 Task: Create a due date automation trigger when advanced on, on the tuesday of the week a card is due add fields without custom field "Resume" set to a date more than 1 days from now at 11:00 AM.
Action: Mouse moved to (805, 320)
Screenshot: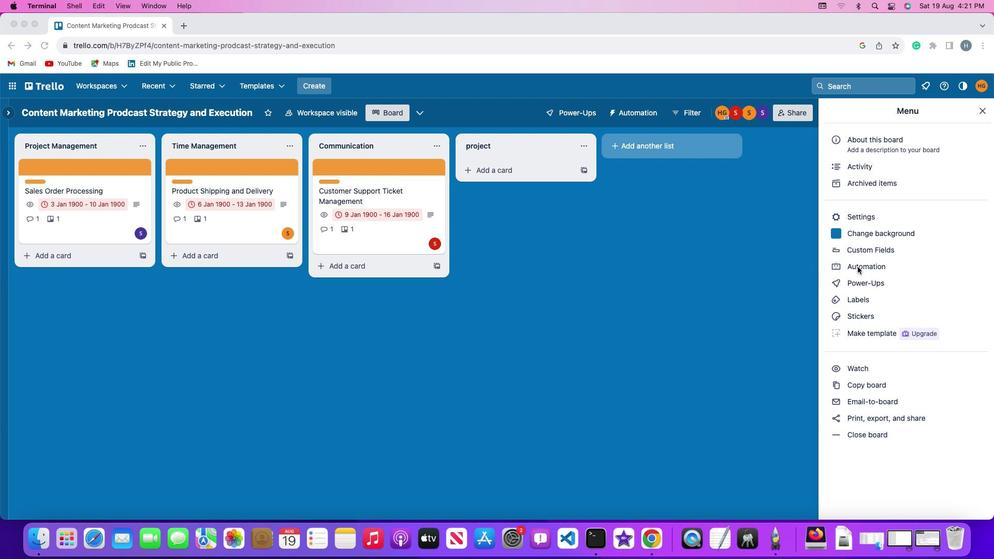 
Action: Mouse pressed left at (805, 320)
Screenshot: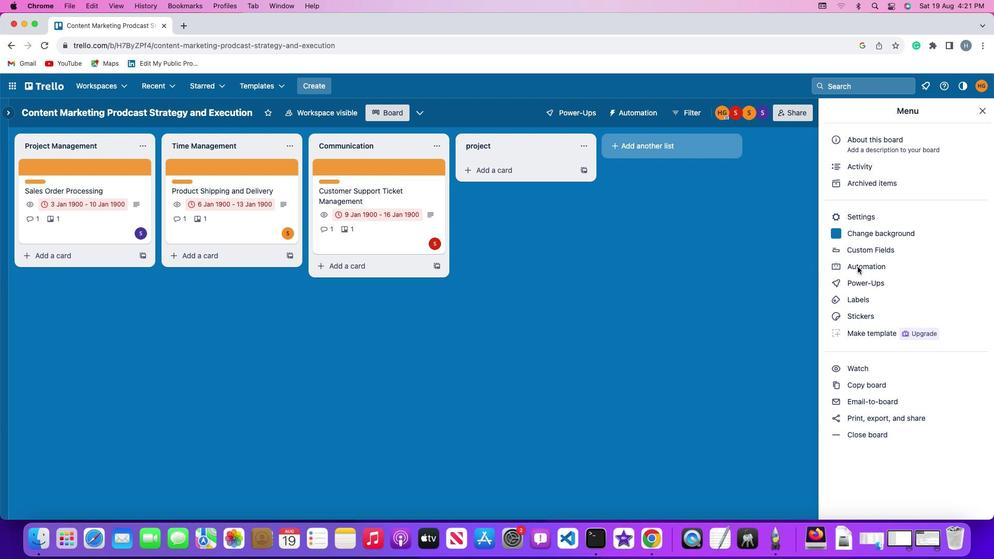 
Action: Mouse pressed left at (805, 320)
Screenshot: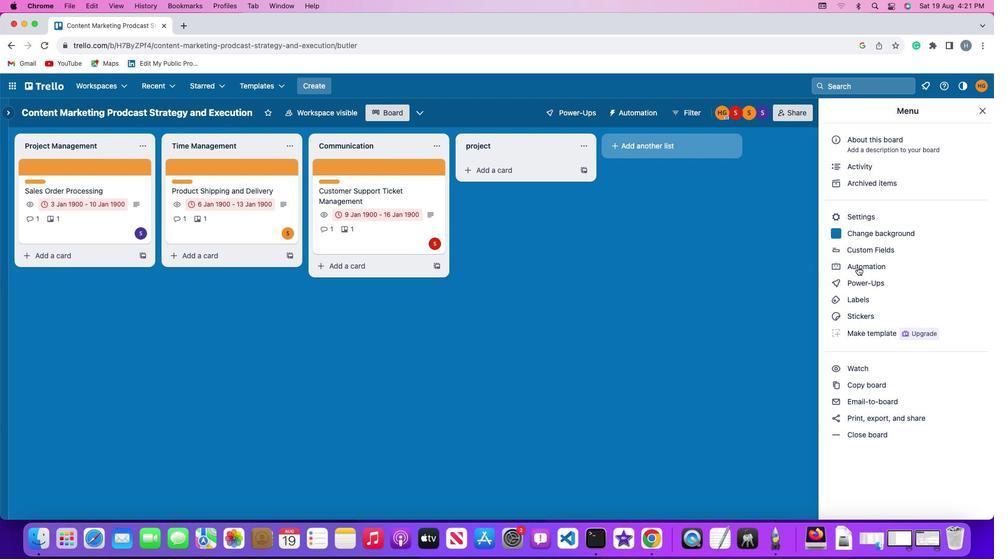 
Action: Mouse moved to (112, 300)
Screenshot: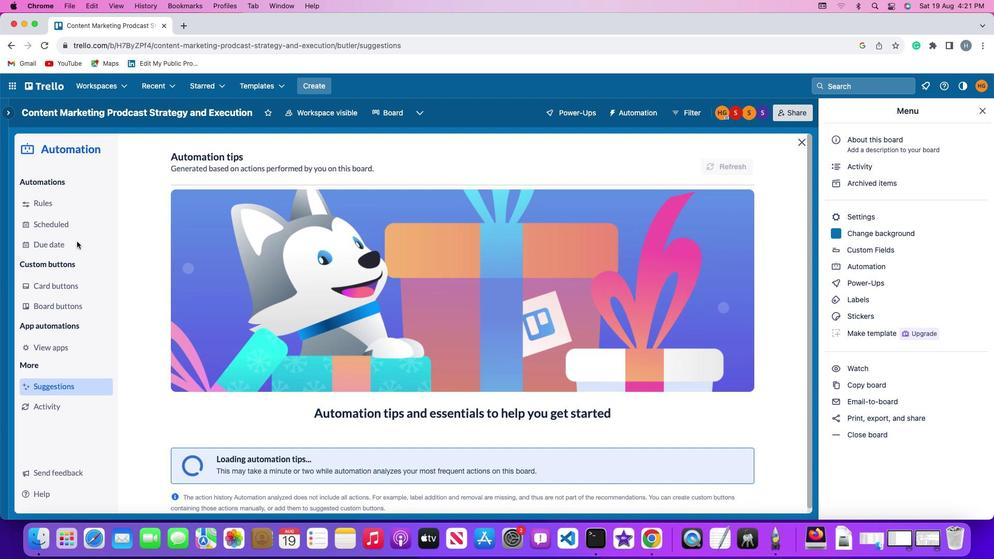 
Action: Mouse pressed left at (112, 300)
Screenshot: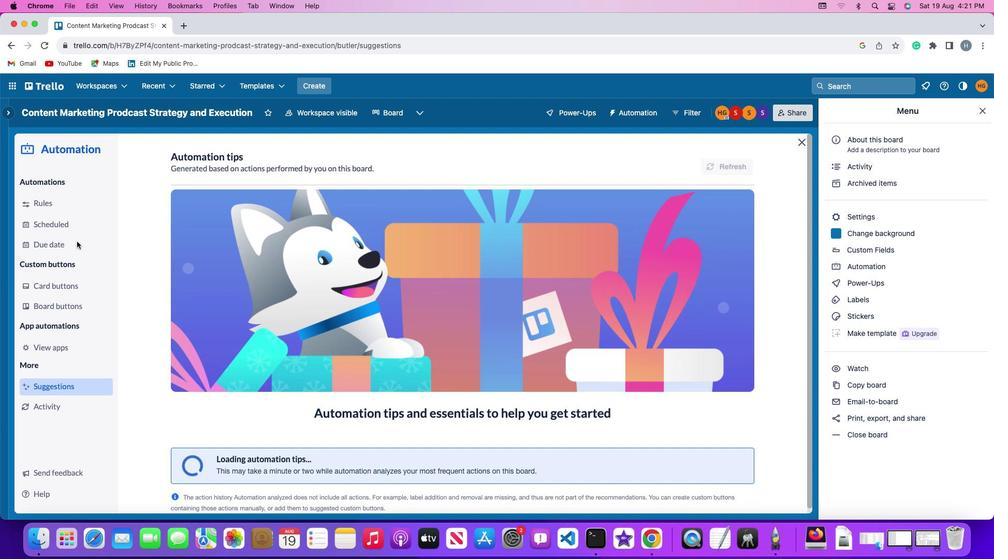 
Action: Mouse moved to (669, 237)
Screenshot: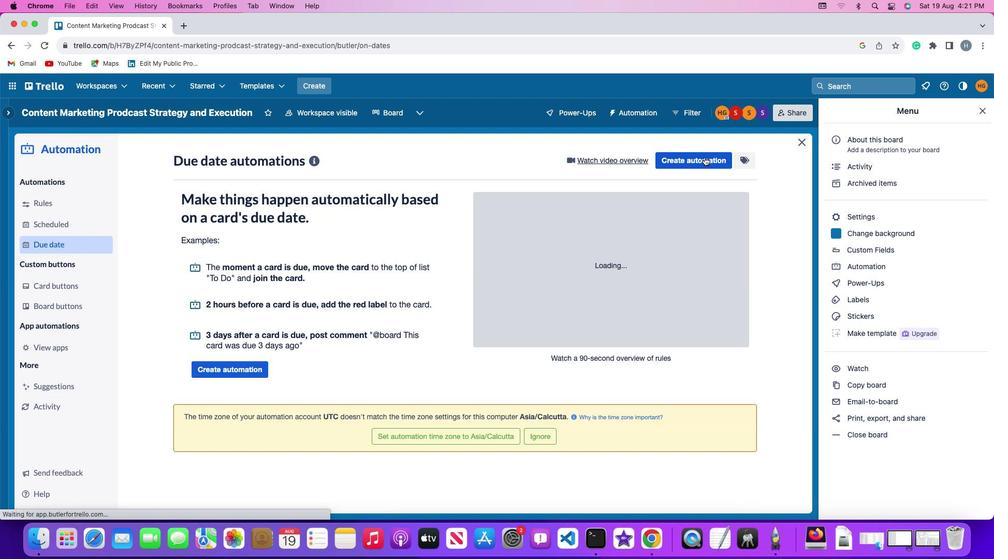 
Action: Mouse pressed left at (669, 237)
Screenshot: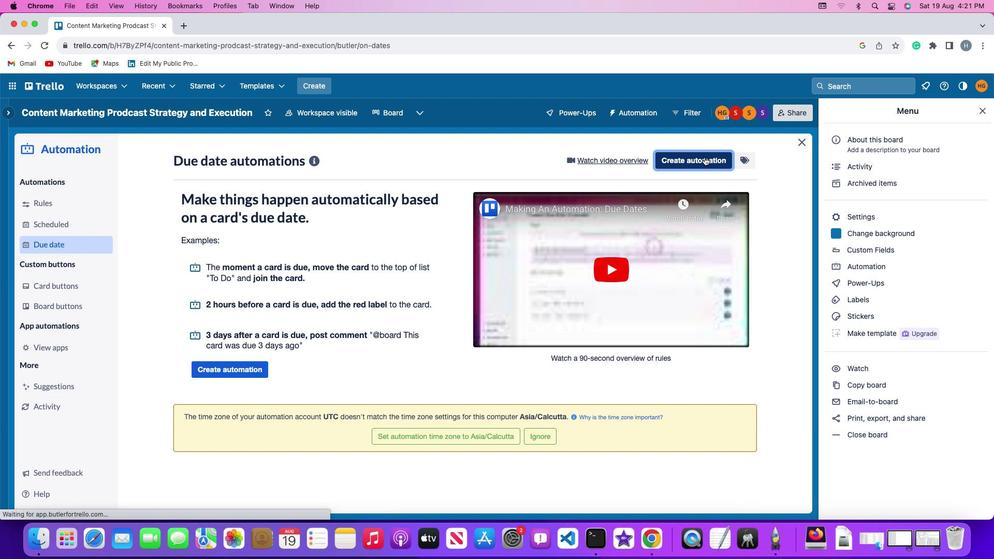 
Action: Mouse moved to (223, 310)
Screenshot: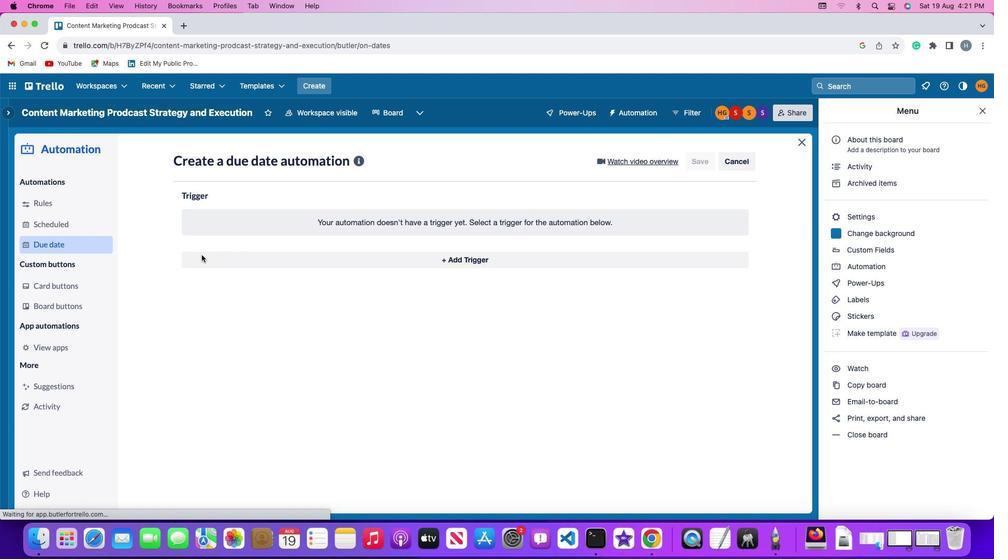 
Action: Mouse pressed left at (223, 310)
Screenshot: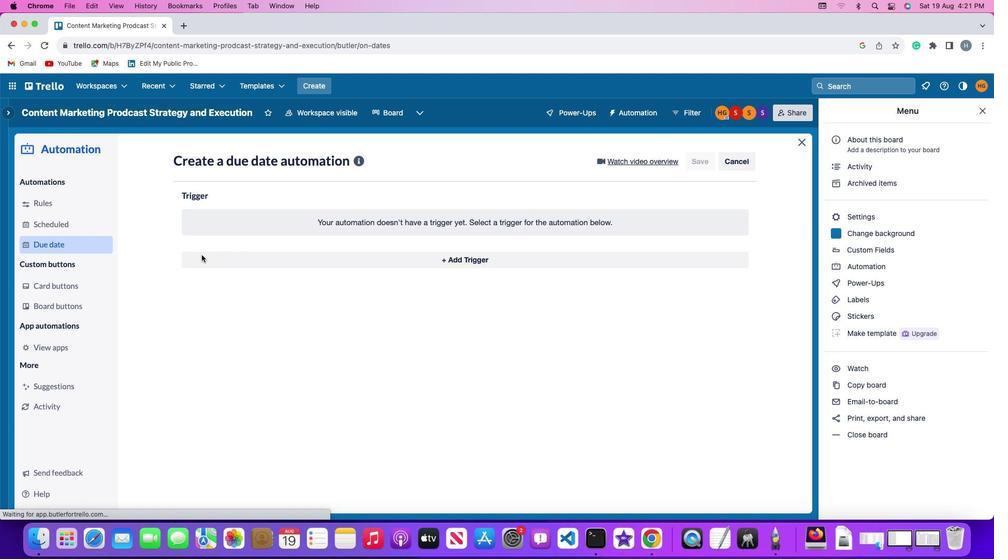 
Action: Mouse moved to (242, 462)
Screenshot: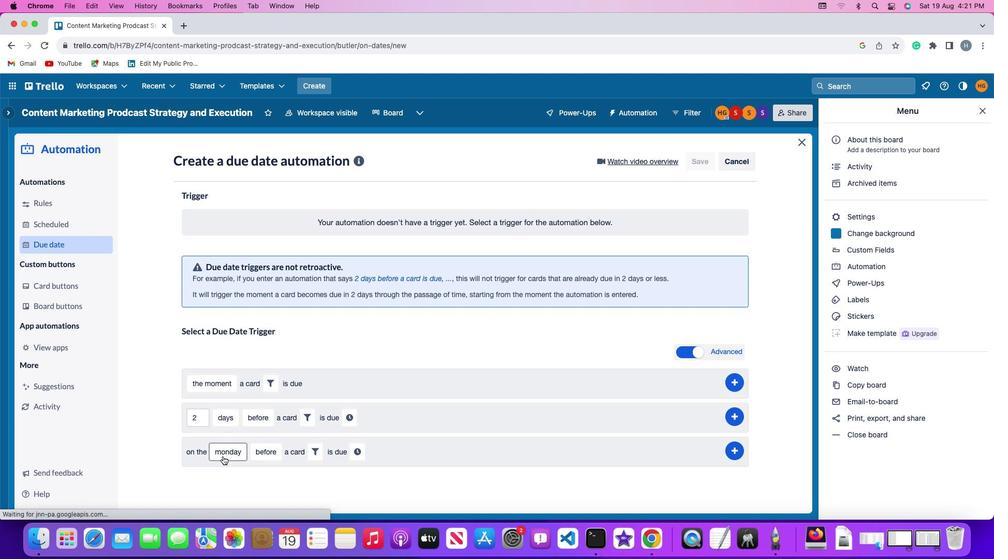 
Action: Mouse pressed left at (242, 462)
Screenshot: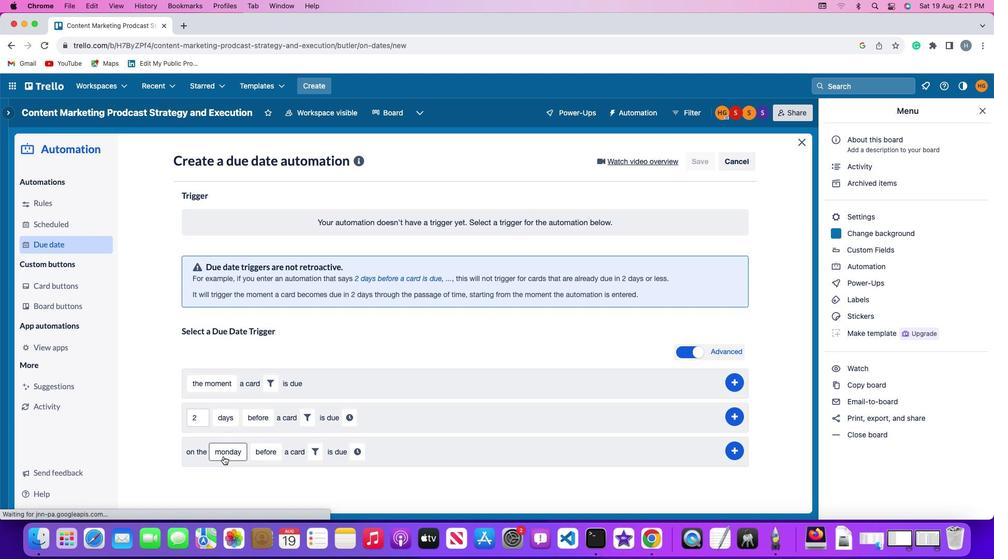 
Action: Mouse moved to (263, 368)
Screenshot: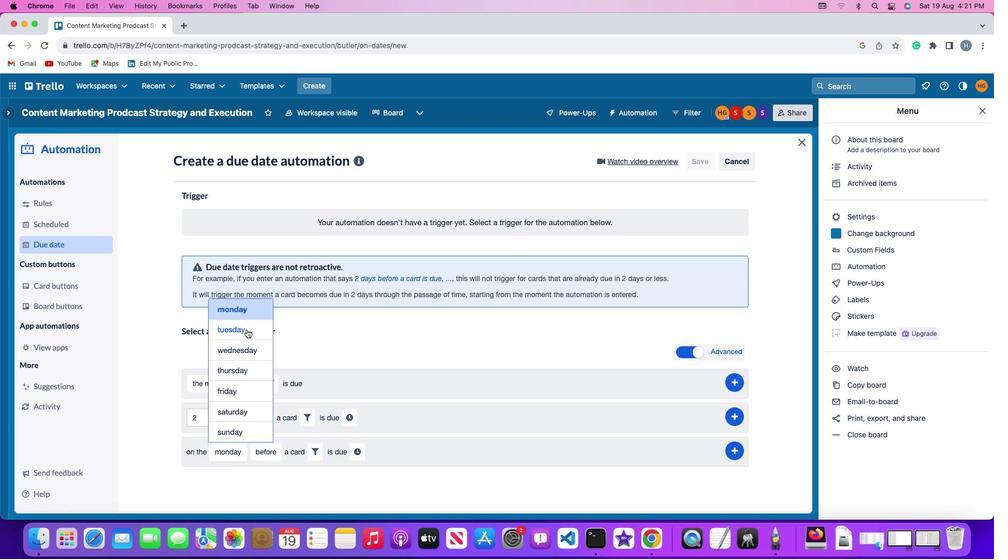 
Action: Mouse pressed left at (263, 368)
Screenshot: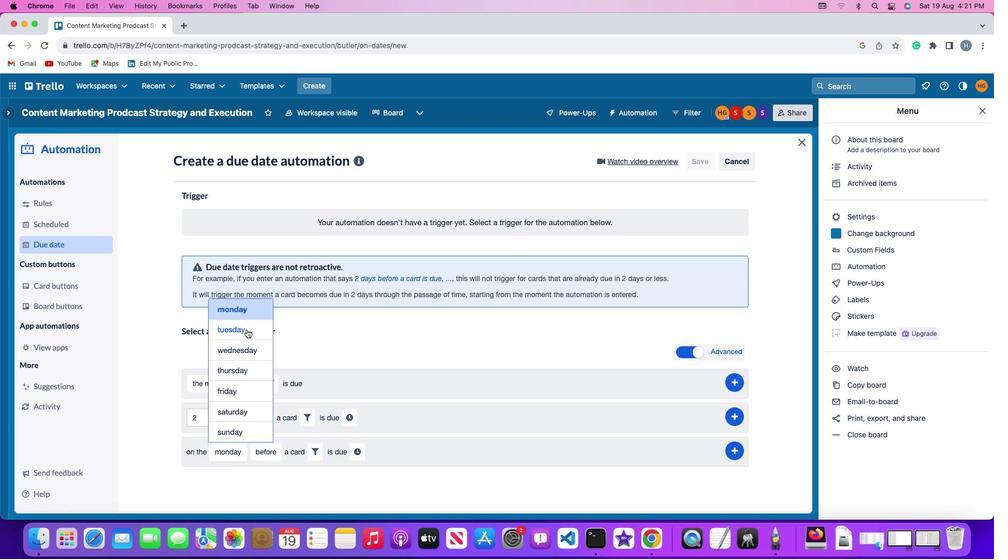 
Action: Mouse moved to (285, 460)
Screenshot: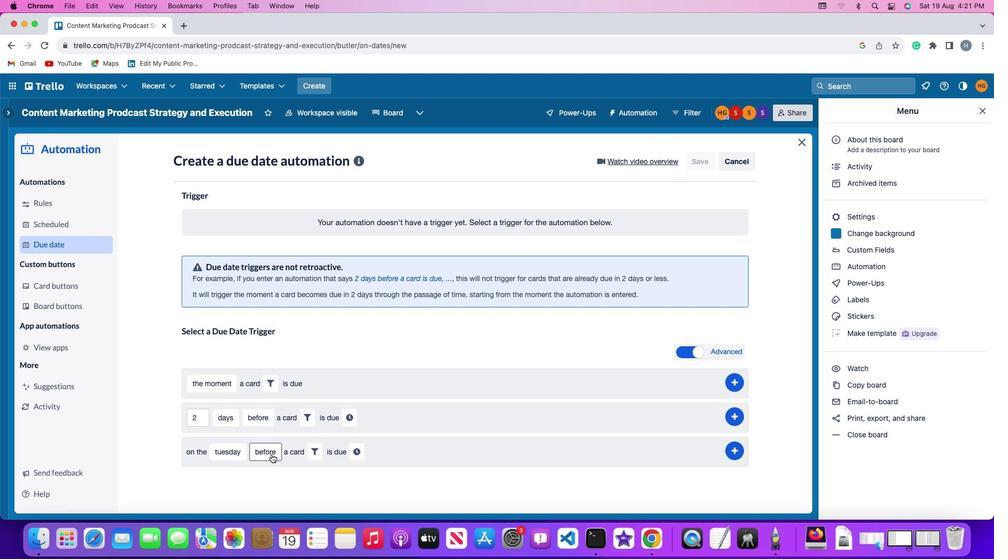 
Action: Mouse pressed left at (285, 460)
Screenshot: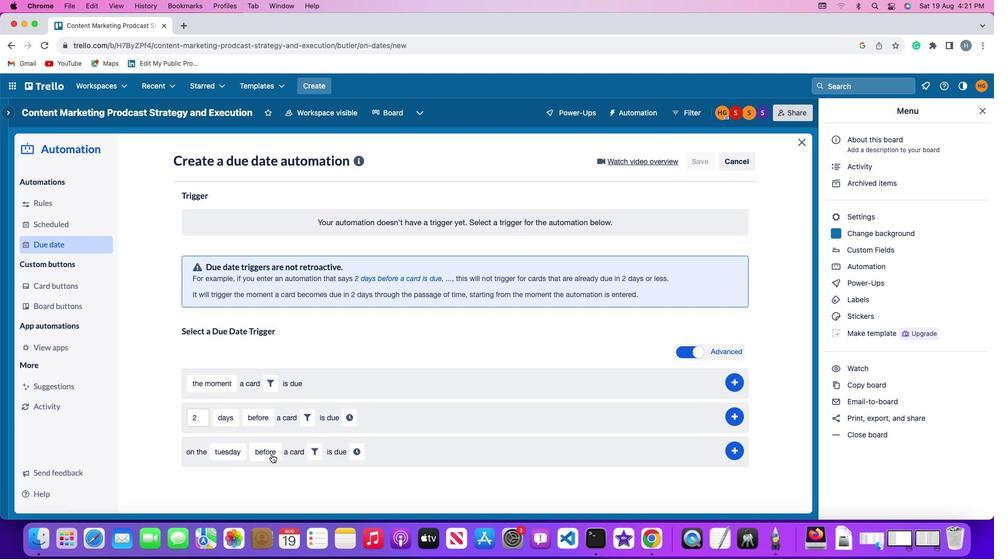 
Action: Mouse moved to (295, 430)
Screenshot: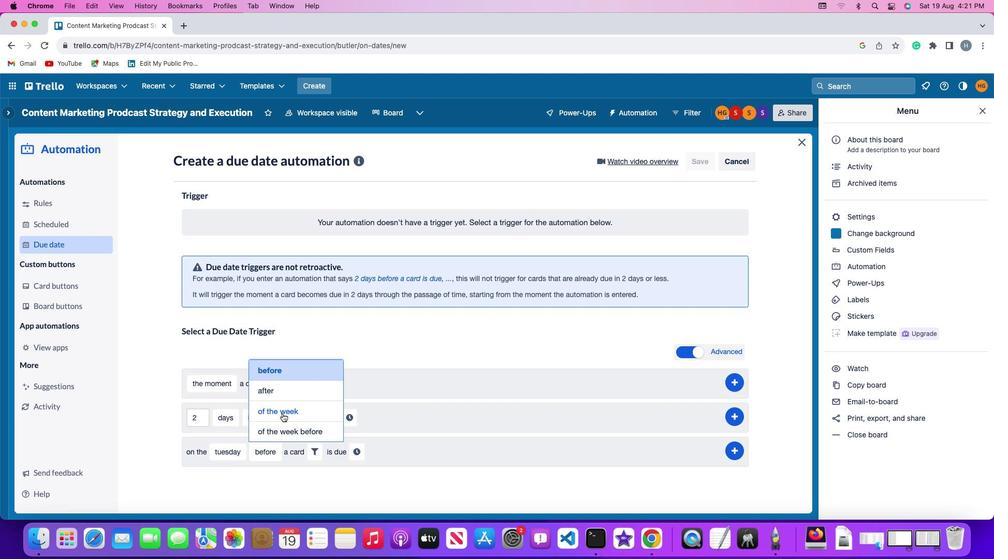 
Action: Mouse pressed left at (295, 430)
Screenshot: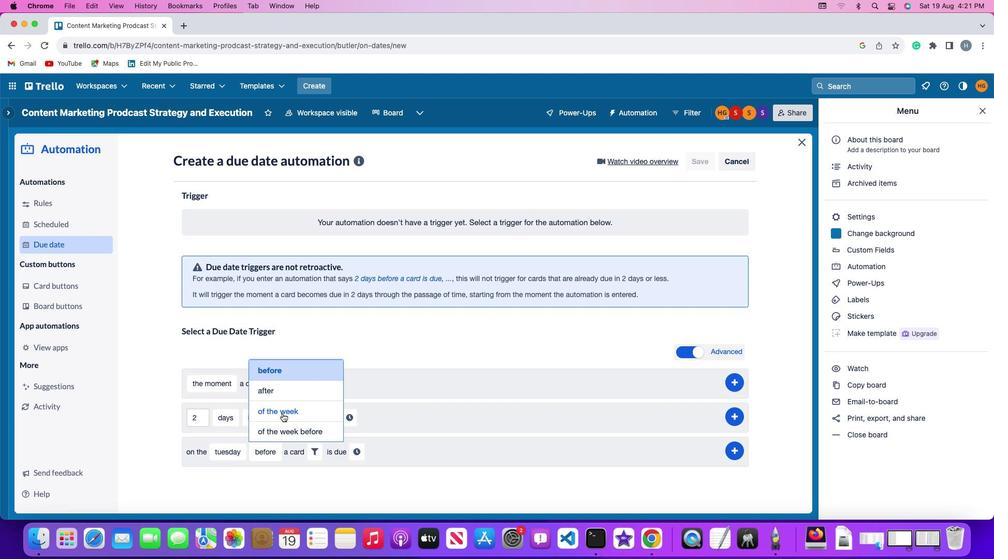 
Action: Mouse moved to (337, 460)
Screenshot: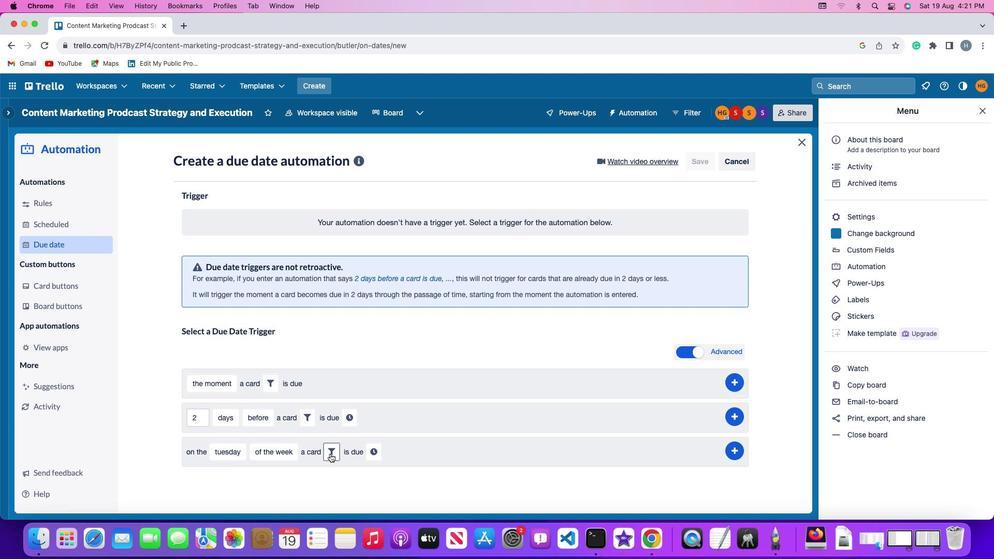 
Action: Mouse pressed left at (337, 460)
Screenshot: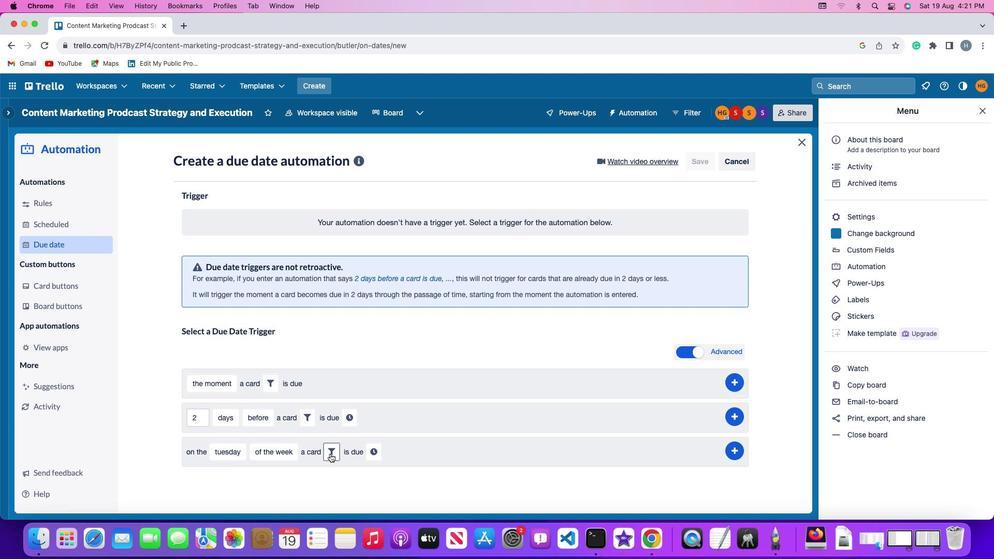 
Action: Mouse moved to (483, 487)
Screenshot: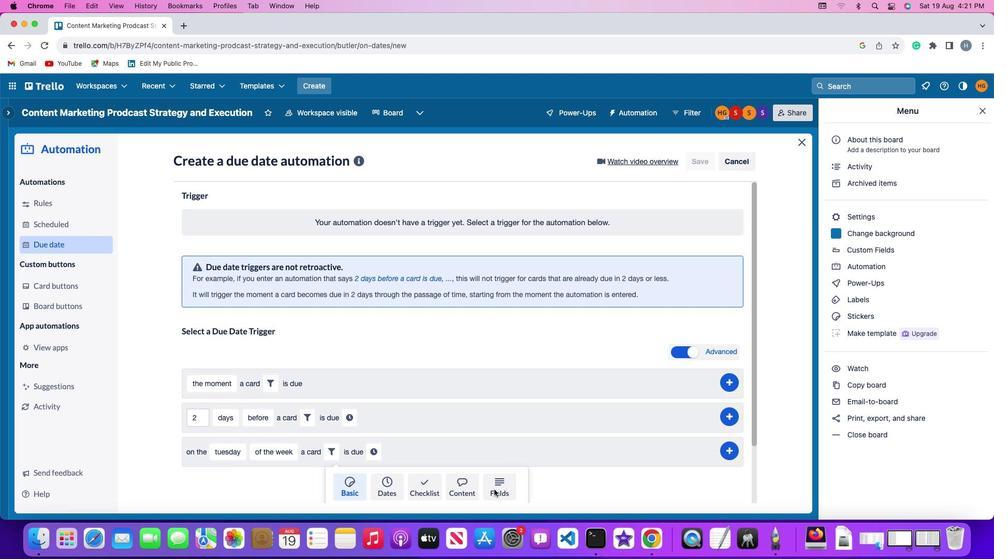 
Action: Mouse pressed left at (483, 487)
Screenshot: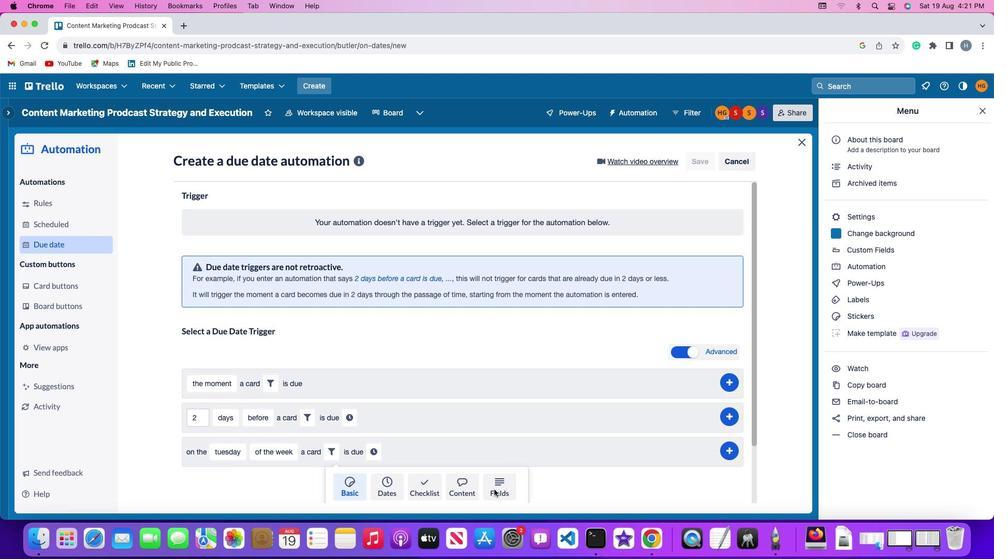 
Action: Mouse moved to (295, 478)
Screenshot: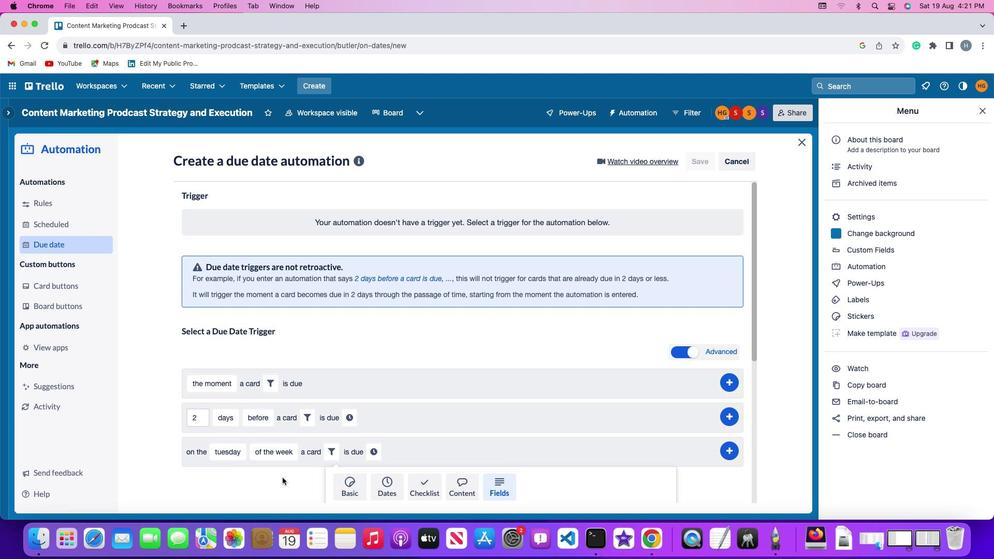 
Action: Mouse scrolled (295, 478) with delta (44, 118)
Screenshot: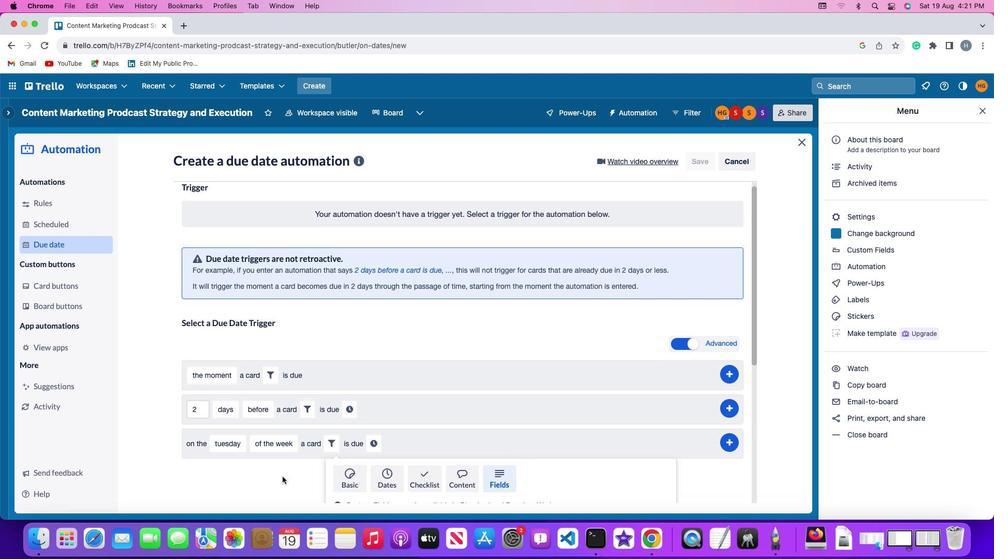 
Action: Mouse scrolled (295, 478) with delta (44, 118)
Screenshot: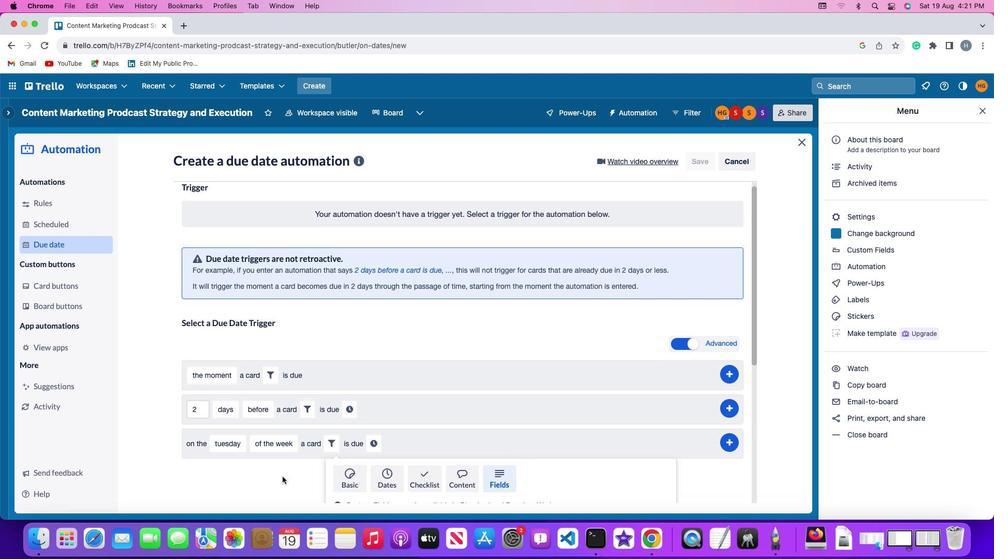 
Action: Mouse scrolled (295, 478) with delta (44, 117)
Screenshot: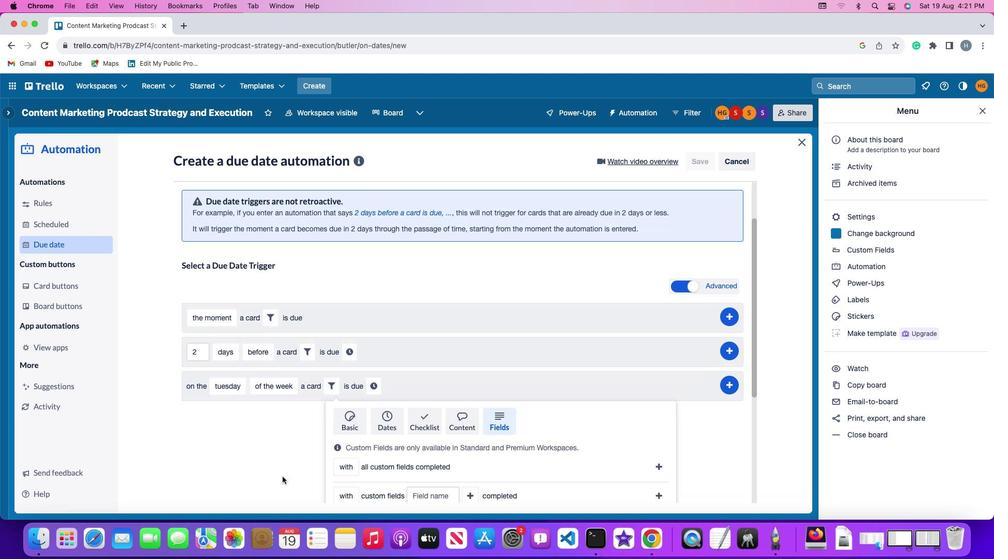 
Action: Mouse scrolled (295, 478) with delta (44, 117)
Screenshot: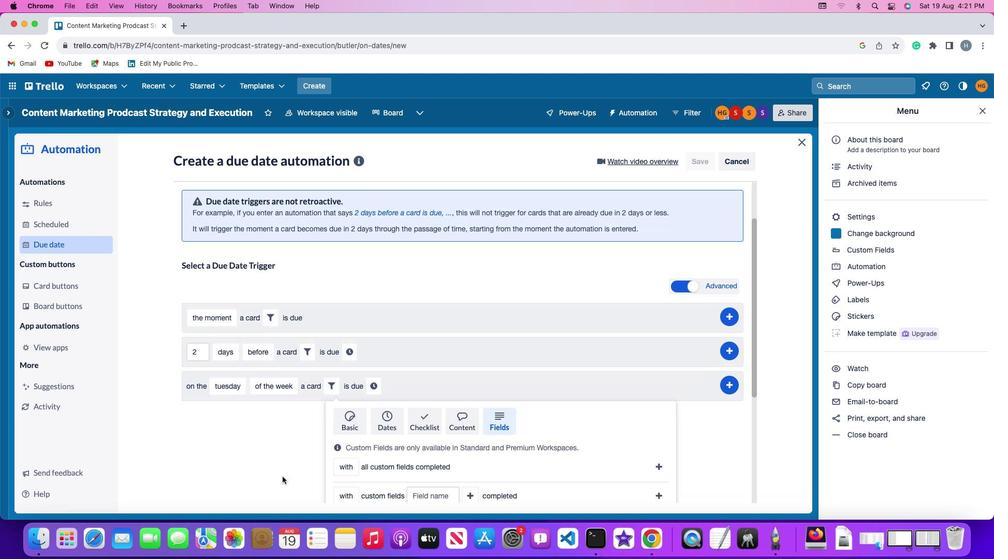 
Action: Mouse moved to (295, 478)
Screenshot: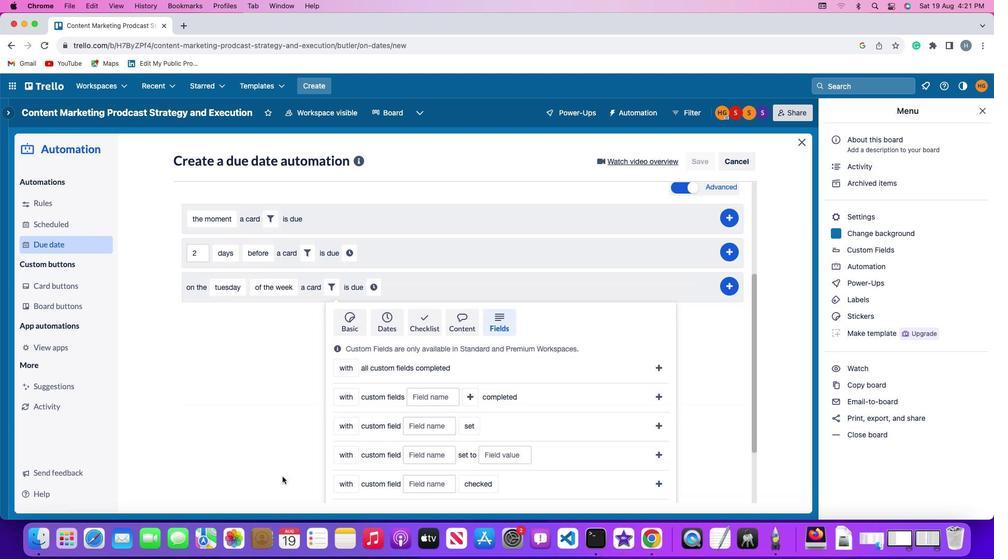 
Action: Mouse scrolled (295, 478) with delta (44, 116)
Screenshot: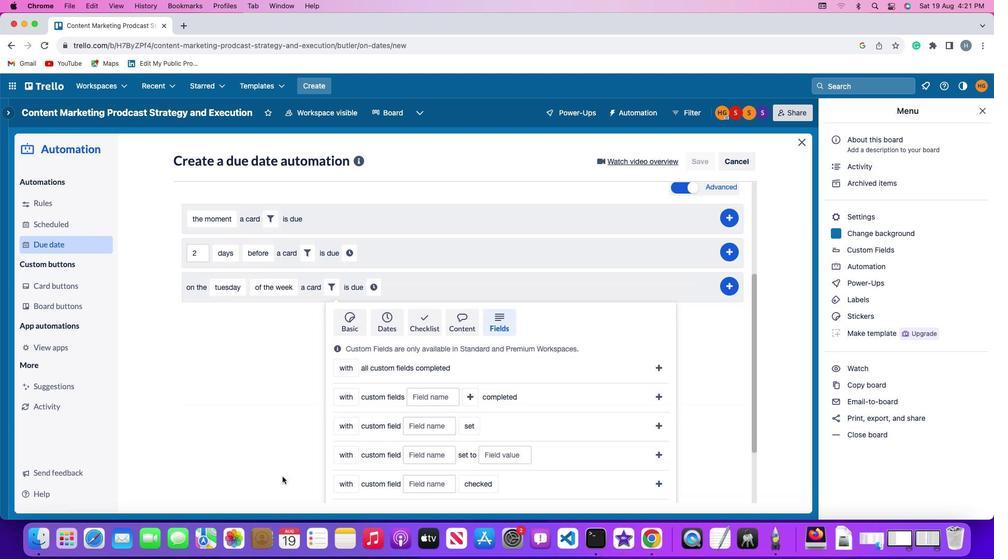 
Action: Mouse moved to (294, 478)
Screenshot: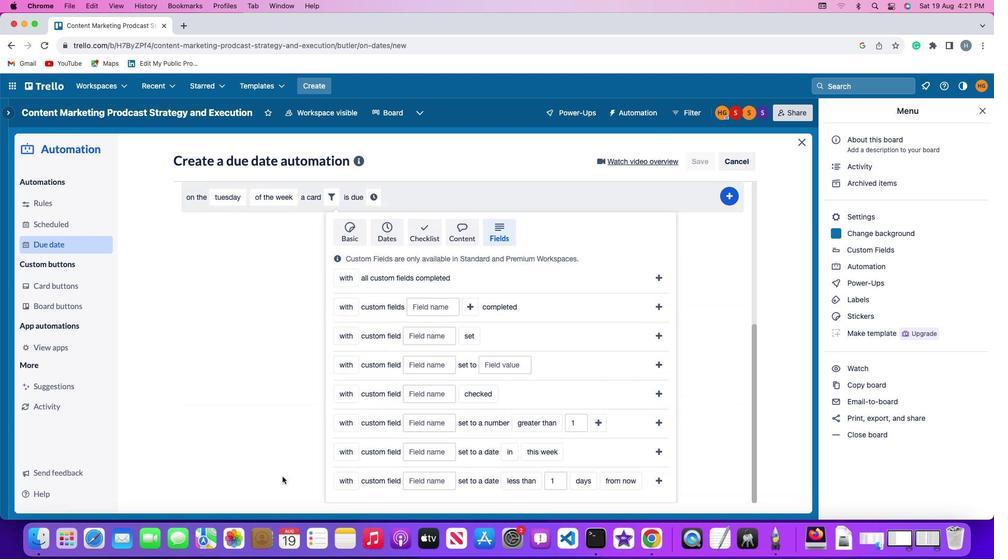 
Action: Mouse scrolled (294, 478) with delta (44, 118)
Screenshot: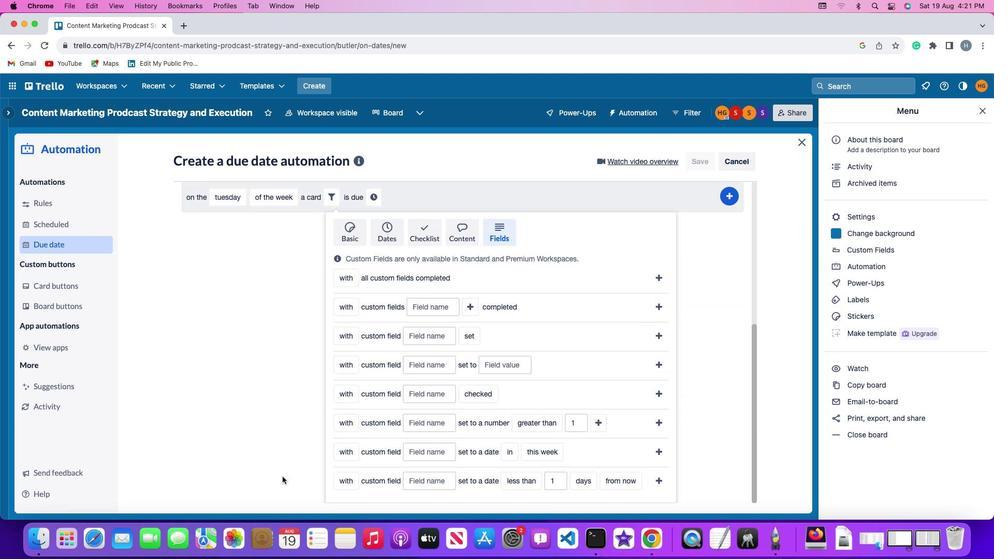 
Action: Mouse scrolled (294, 478) with delta (44, 118)
Screenshot: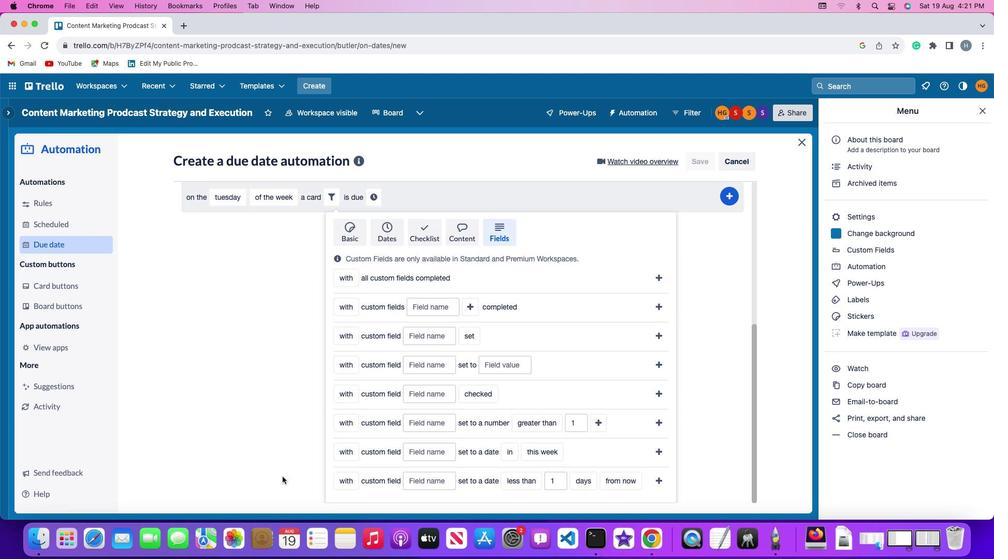 
Action: Mouse scrolled (294, 478) with delta (44, 117)
Screenshot: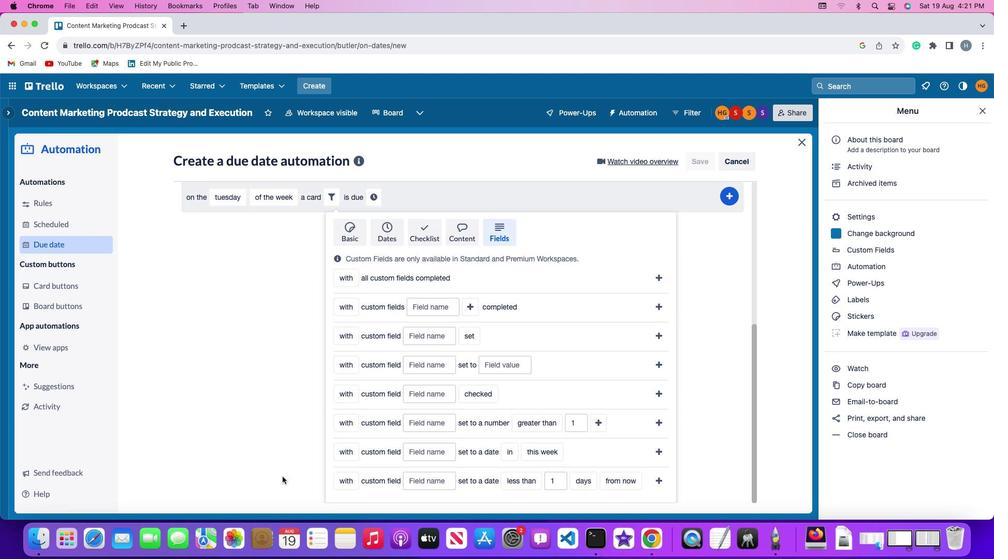 
Action: Mouse scrolled (294, 478) with delta (44, 117)
Screenshot: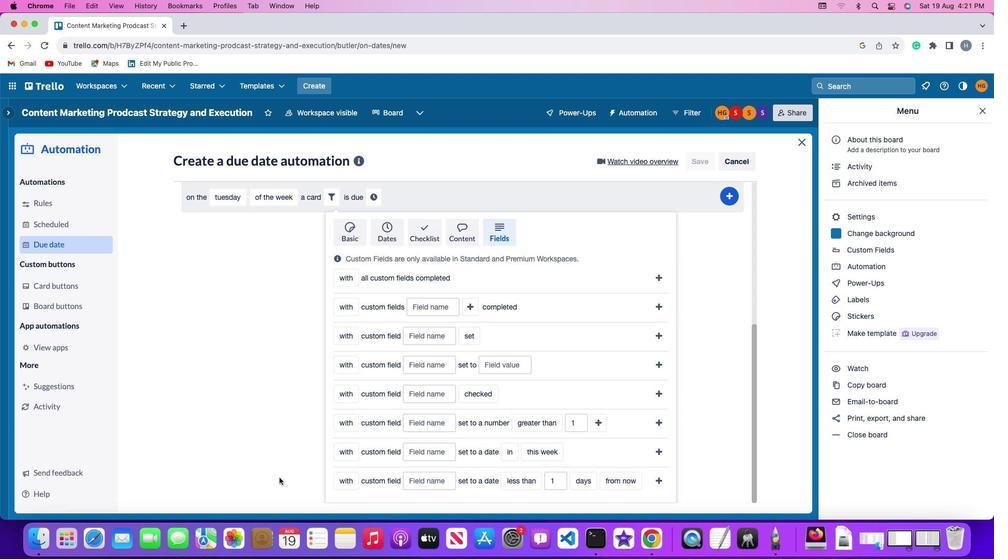 
Action: Mouse moved to (339, 479)
Screenshot: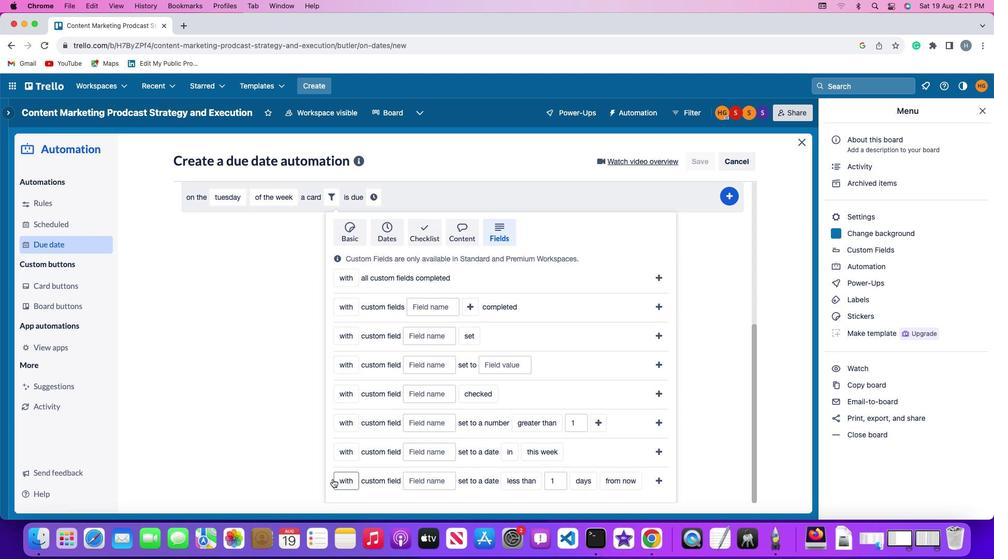 
Action: Mouse pressed left at (339, 479)
Screenshot: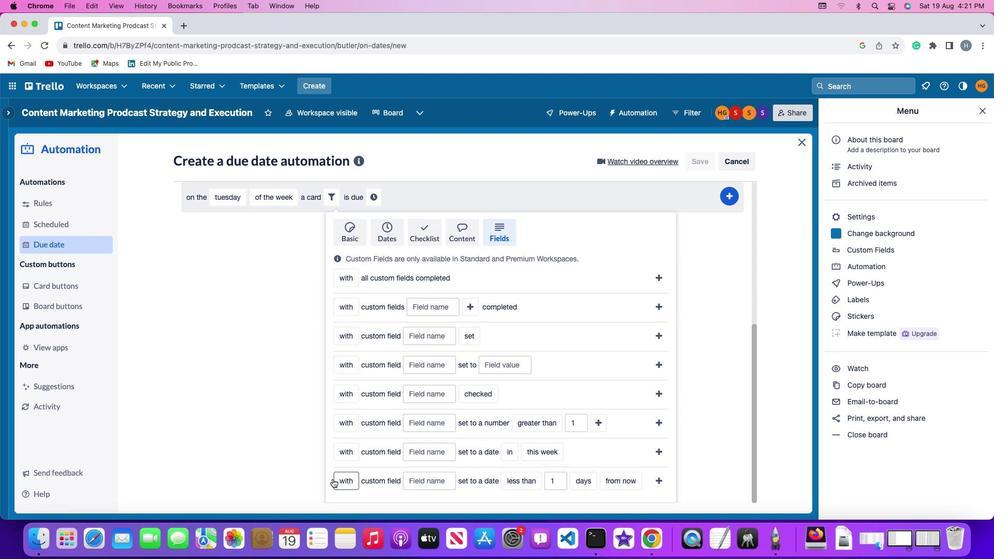 
Action: Mouse moved to (358, 467)
Screenshot: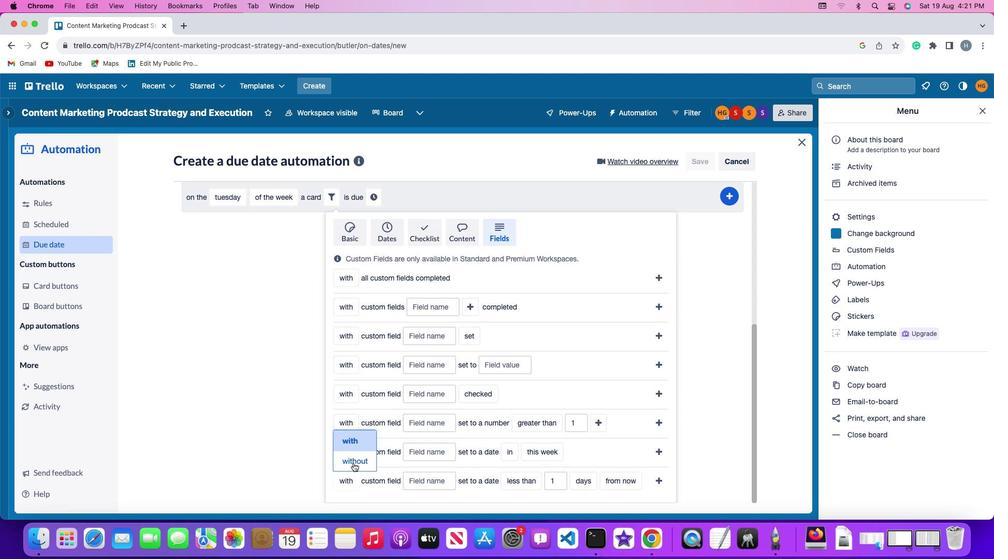 
Action: Mouse pressed left at (358, 467)
Screenshot: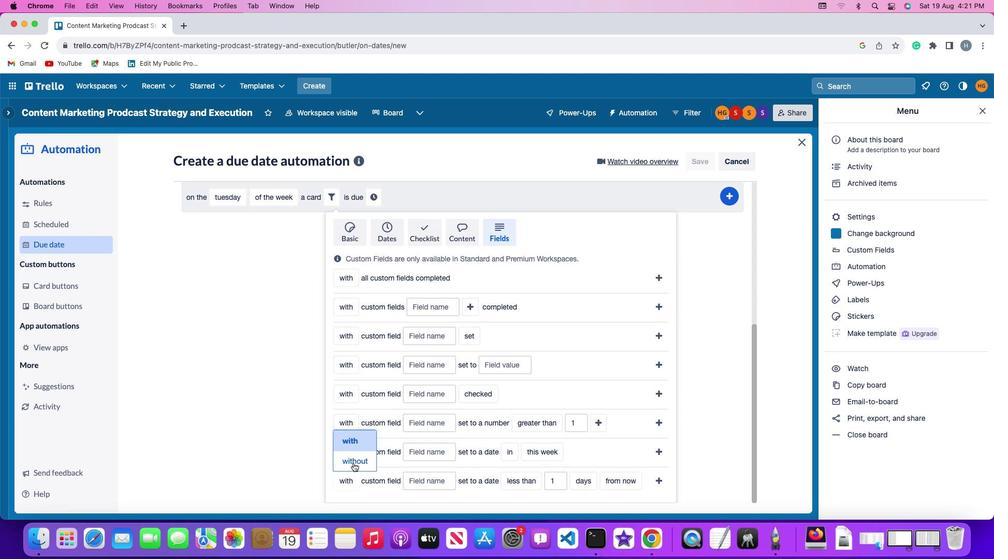 
Action: Mouse moved to (436, 478)
Screenshot: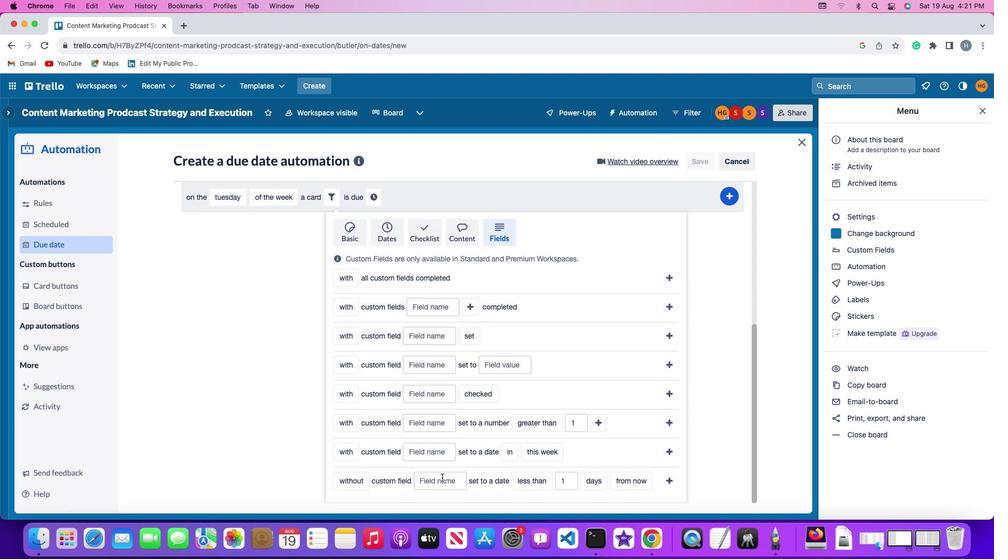 
Action: Mouse pressed left at (436, 478)
Screenshot: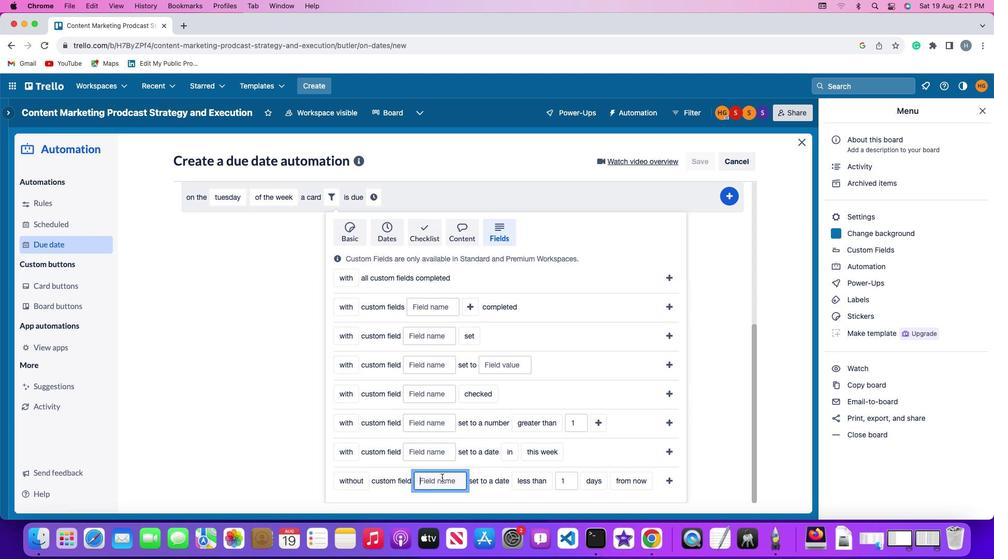 
Action: Mouse moved to (418, 467)
Screenshot: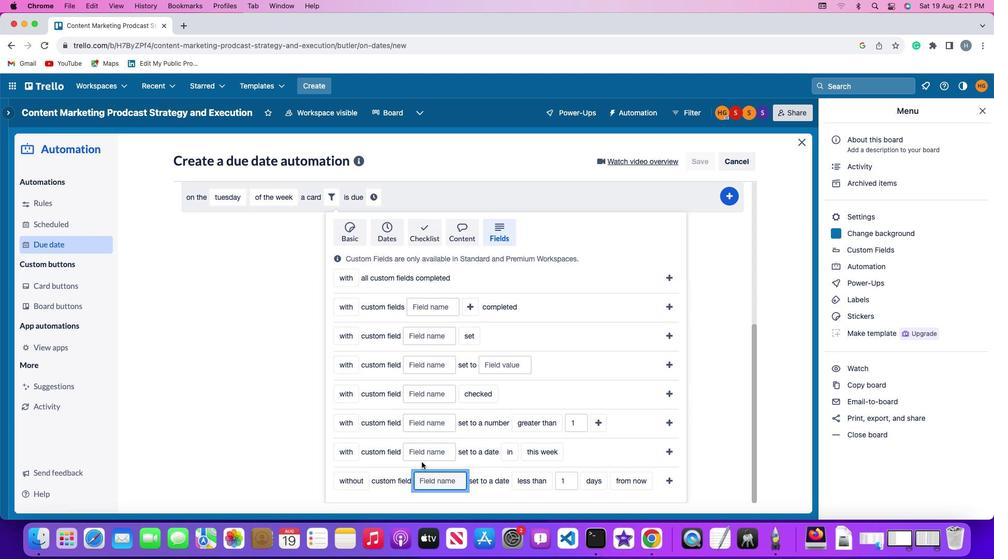 
Action: Key pressed Key.shift'R''e''s''u''m''e'
Screenshot: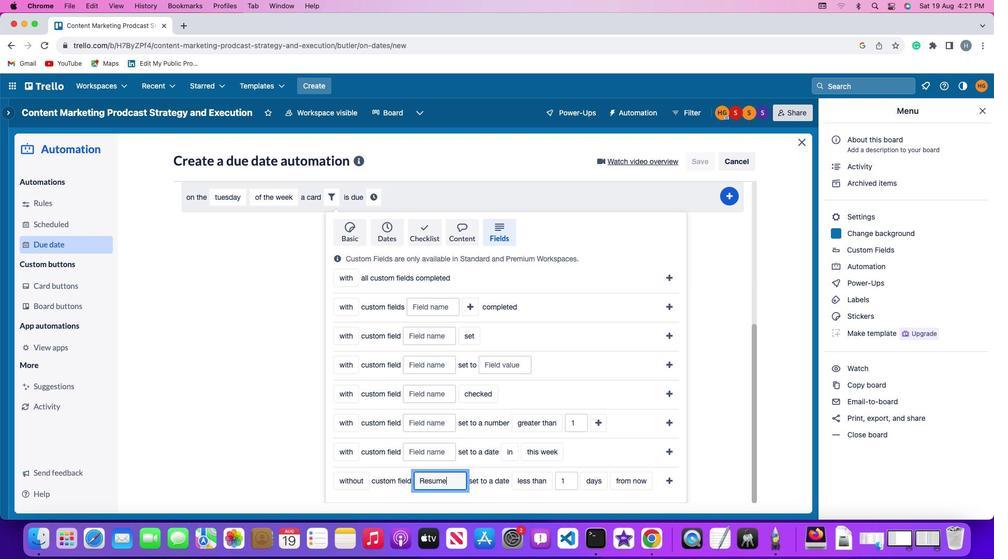 
Action: Mouse moved to (505, 479)
Screenshot: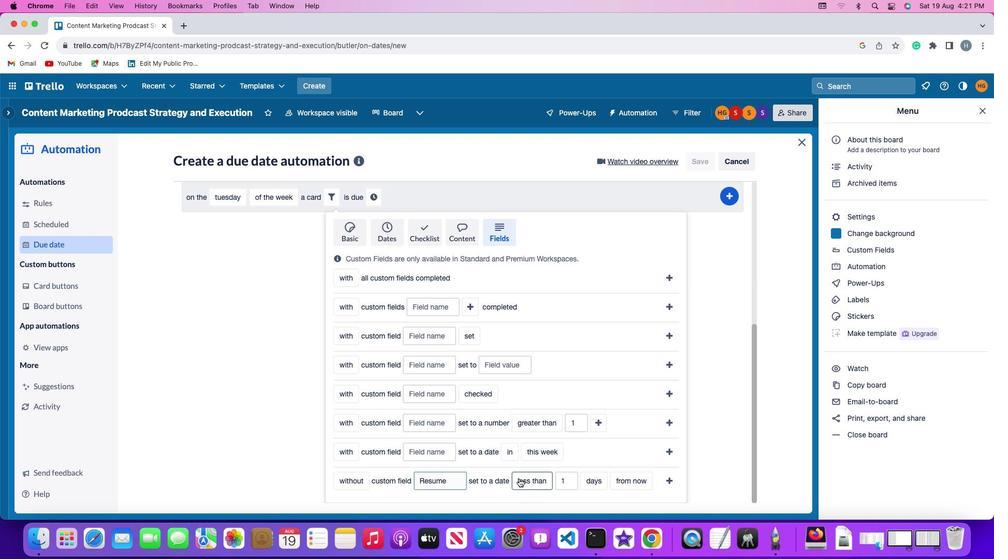 
Action: Mouse pressed left at (505, 479)
Screenshot: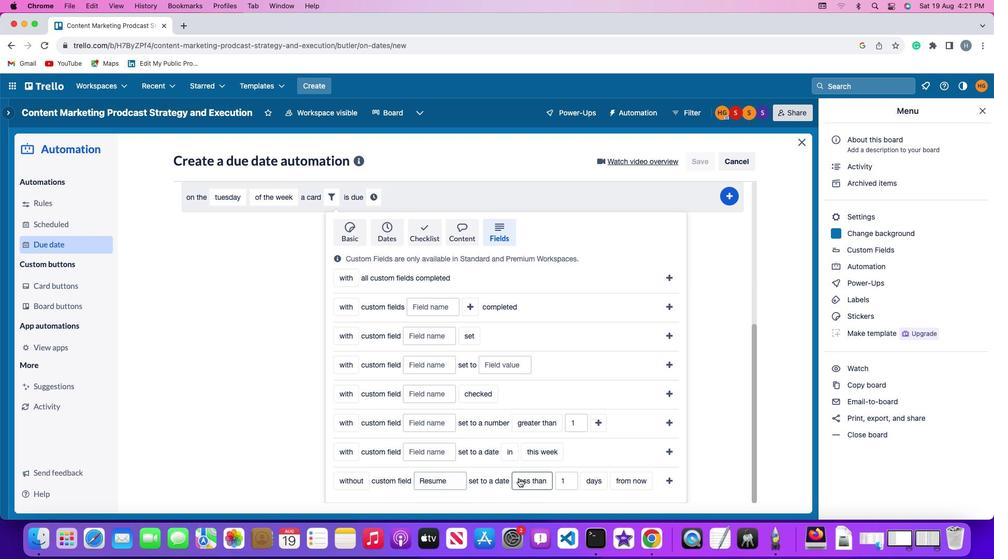 
Action: Mouse moved to (516, 445)
Screenshot: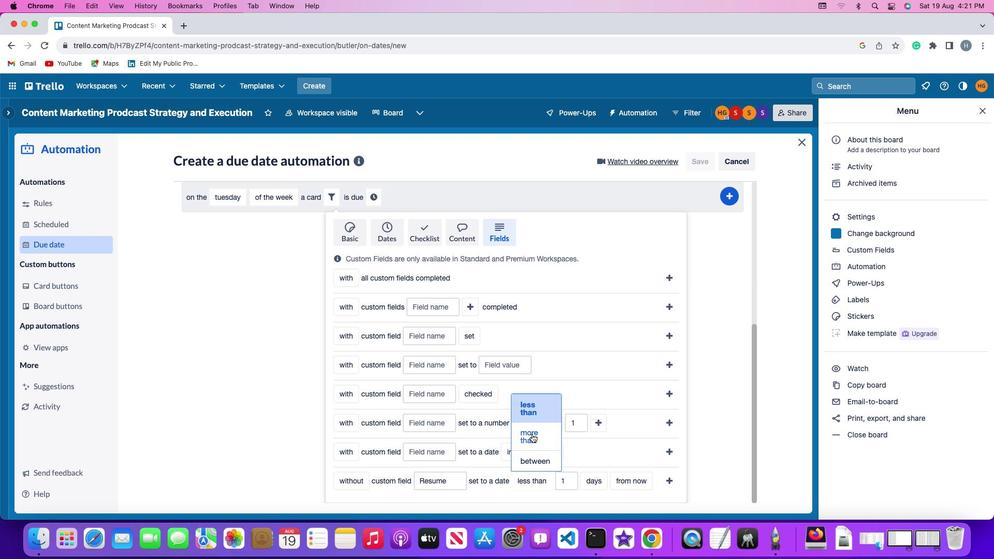 
Action: Mouse pressed left at (516, 445)
Screenshot: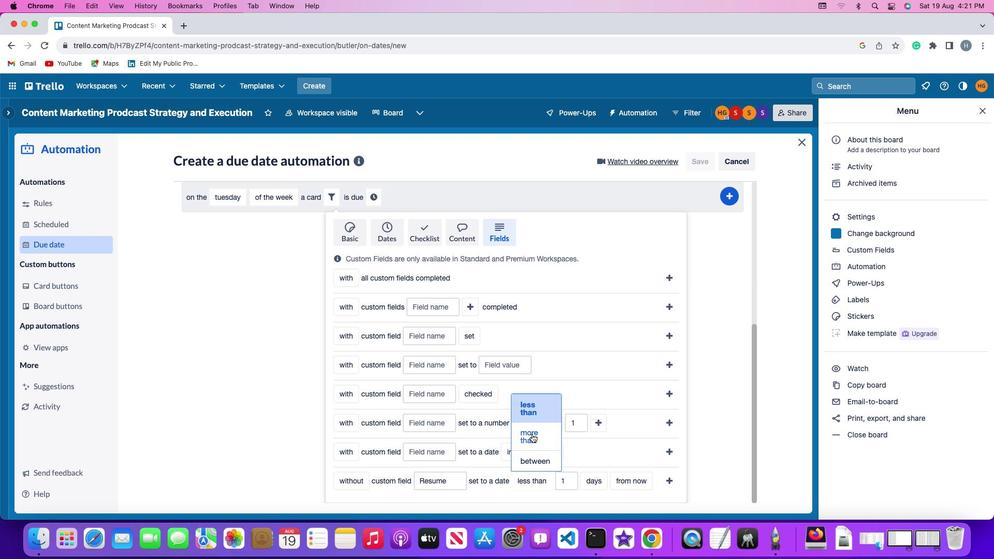 
Action: Mouse moved to (555, 484)
Screenshot: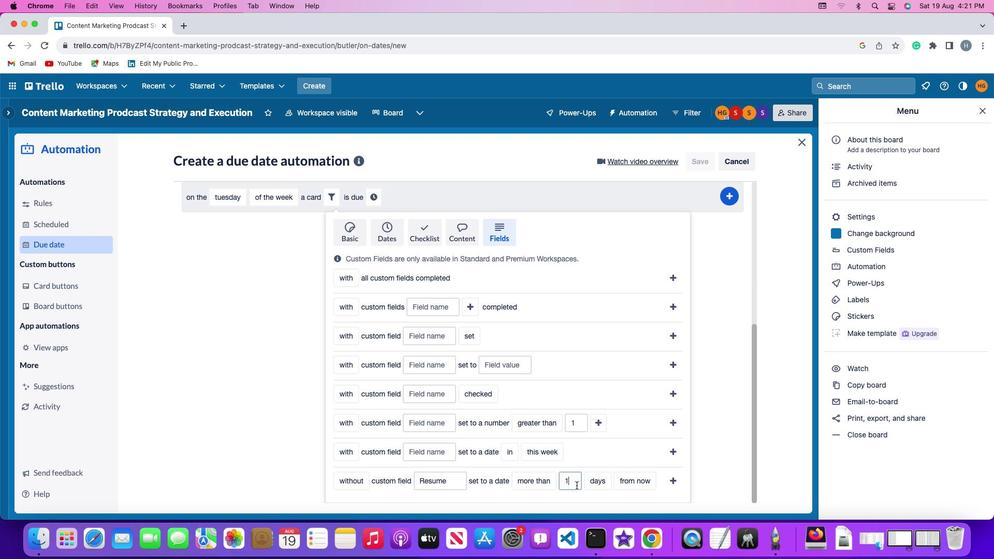 
Action: Mouse pressed left at (555, 484)
Screenshot: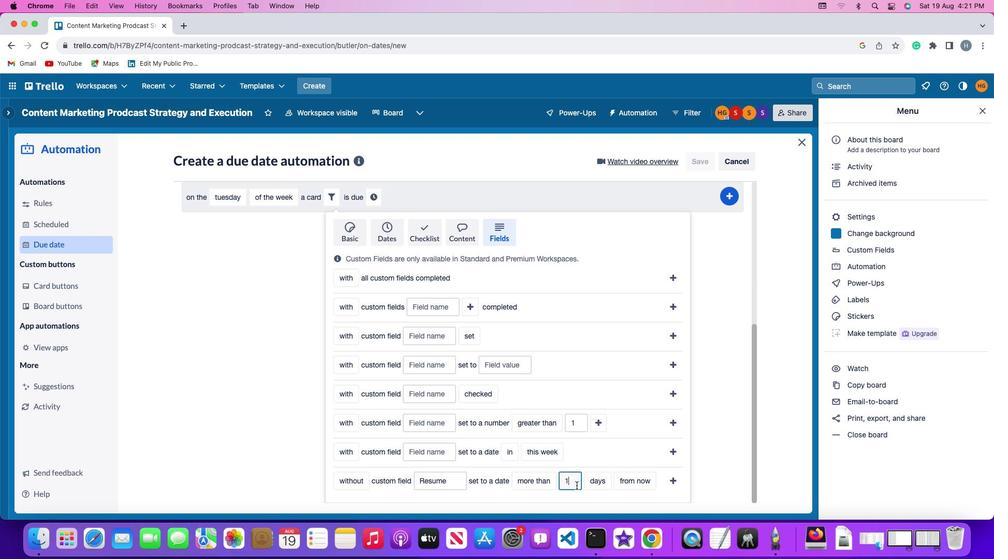 
Action: Mouse moved to (554, 484)
Screenshot: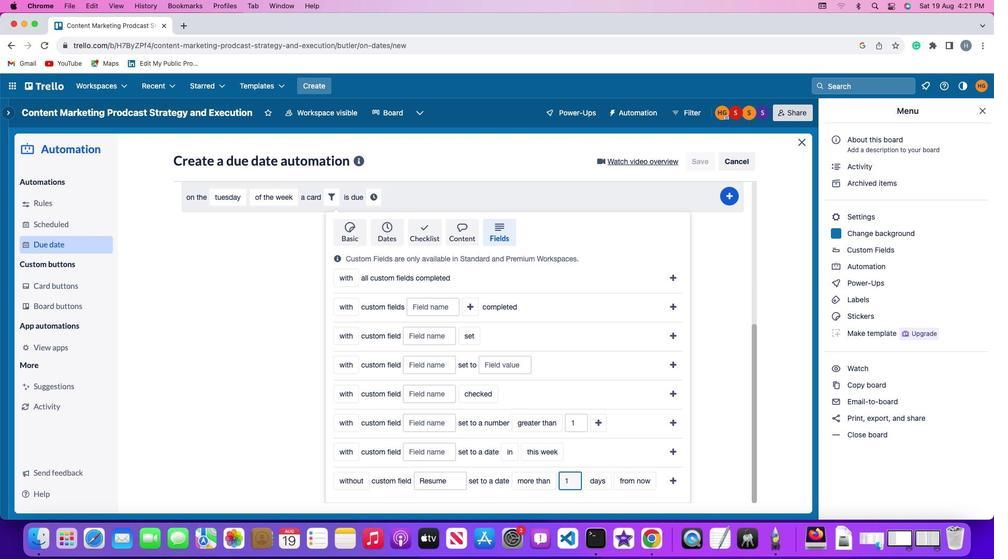 
Action: Key pressed Key.backspace
Screenshot: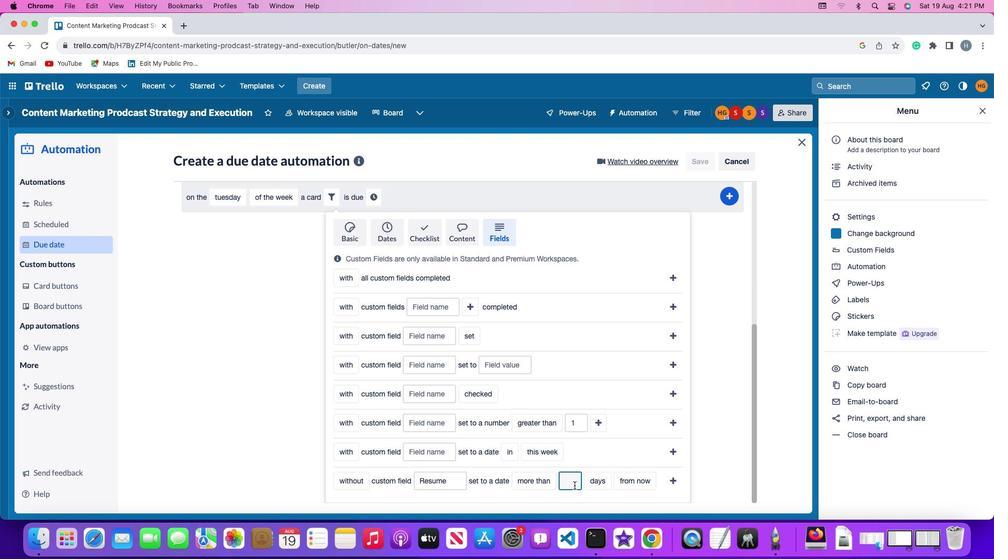 
Action: Mouse moved to (554, 484)
Screenshot: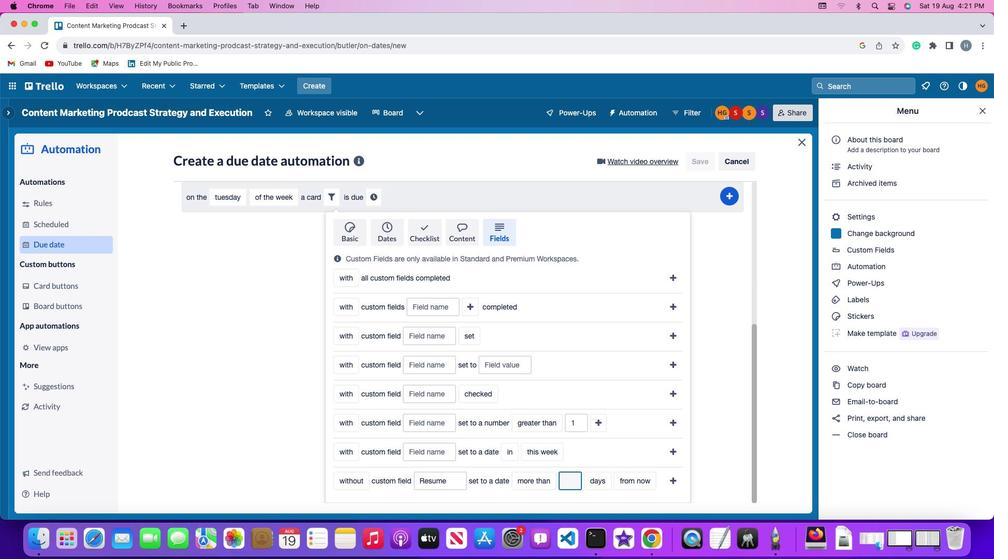 
Action: Key pressed '1'
Screenshot: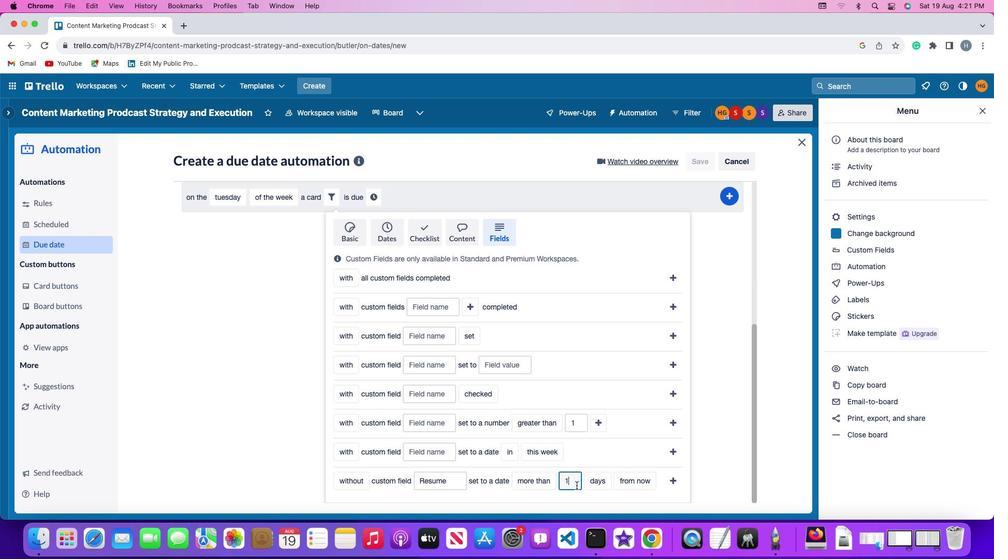 
Action: Mouse moved to (583, 482)
Screenshot: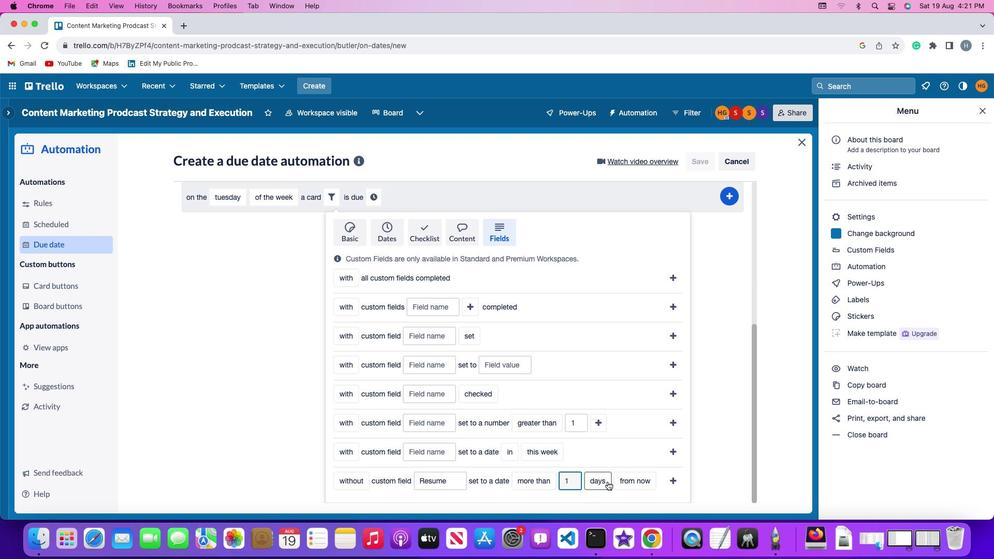 
Action: Mouse pressed left at (583, 482)
Screenshot: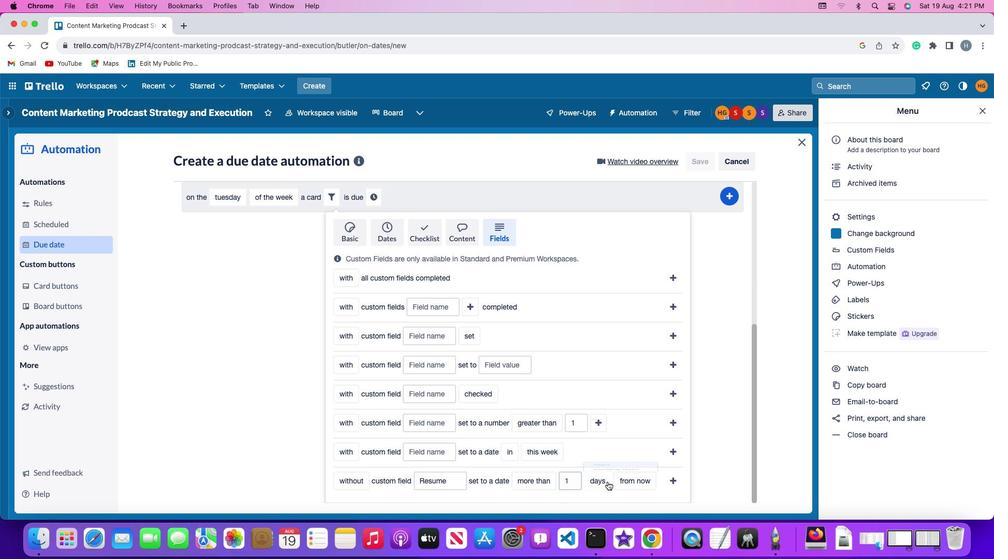 
Action: Mouse moved to (586, 448)
Screenshot: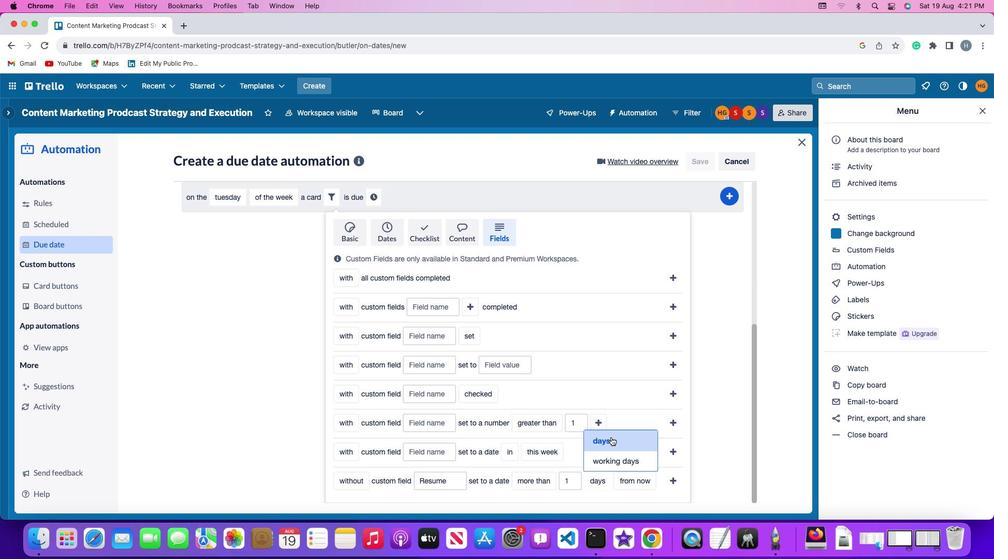 
Action: Mouse pressed left at (586, 448)
Screenshot: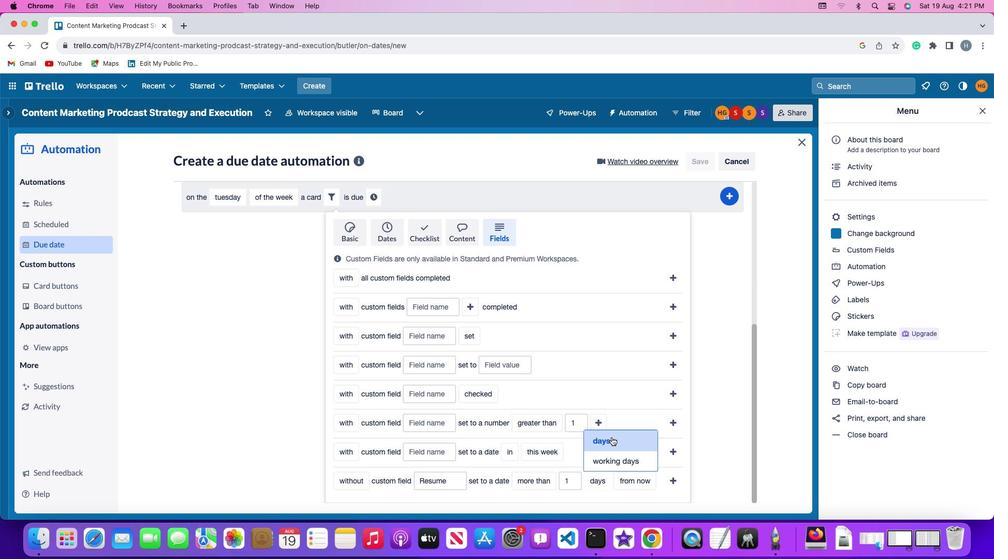 
Action: Mouse moved to (612, 482)
Screenshot: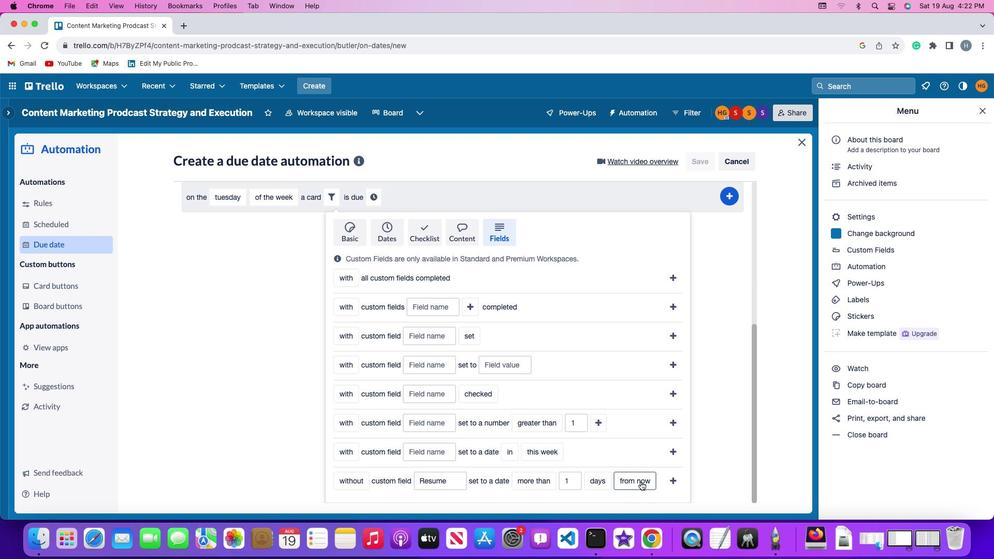 
Action: Mouse pressed left at (612, 482)
Screenshot: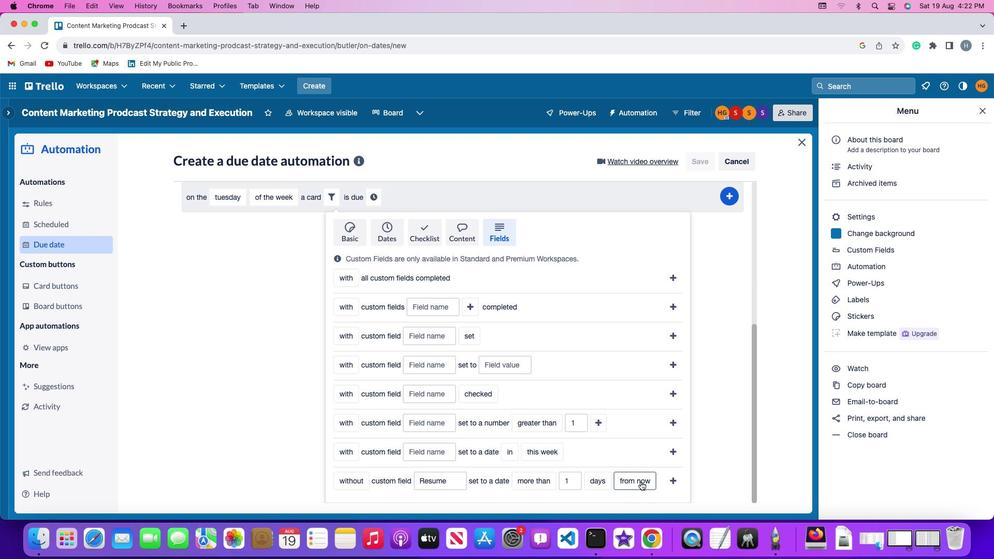 
Action: Mouse moved to (612, 451)
Screenshot: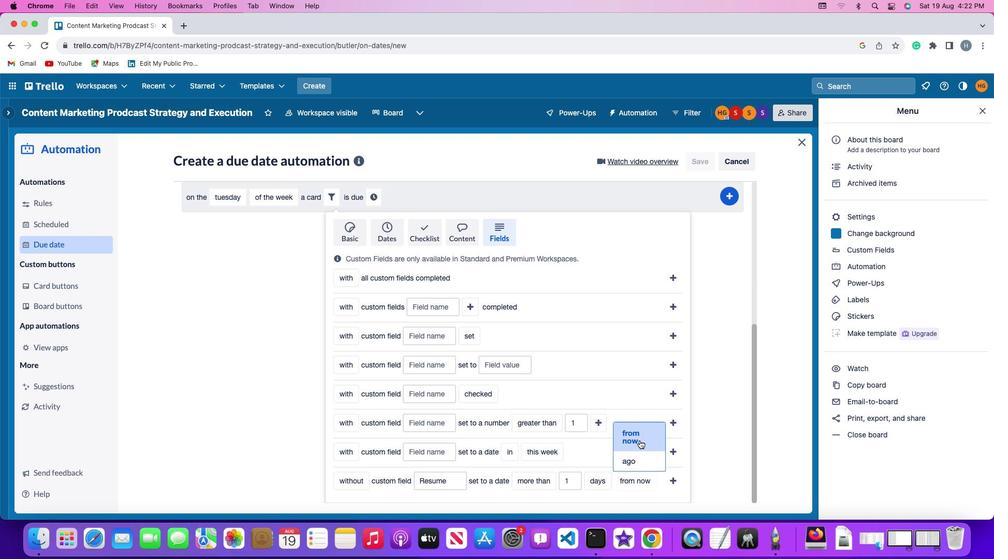 
Action: Mouse pressed left at (612, 451)
Screenshot: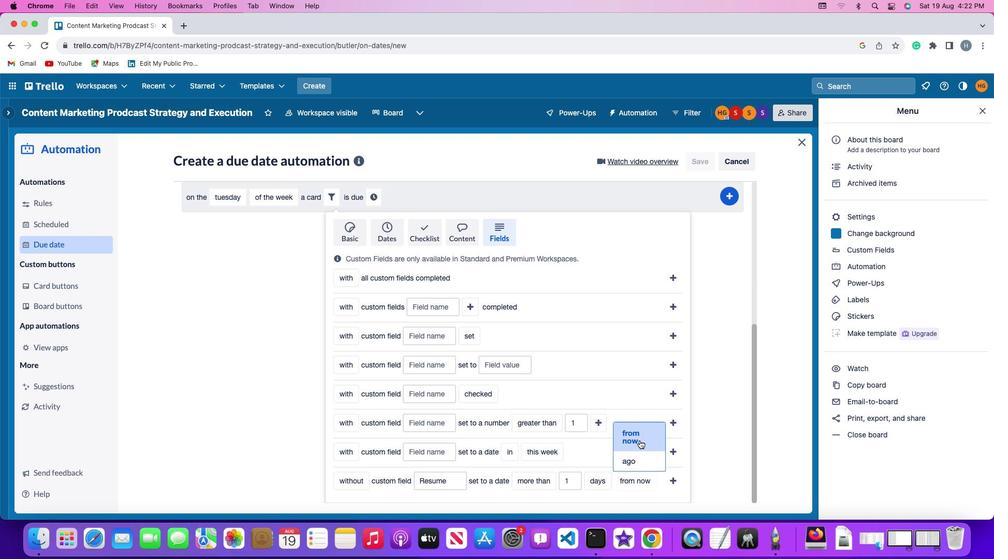 
Action: Mouse moved to (639, 479)
Screenshot: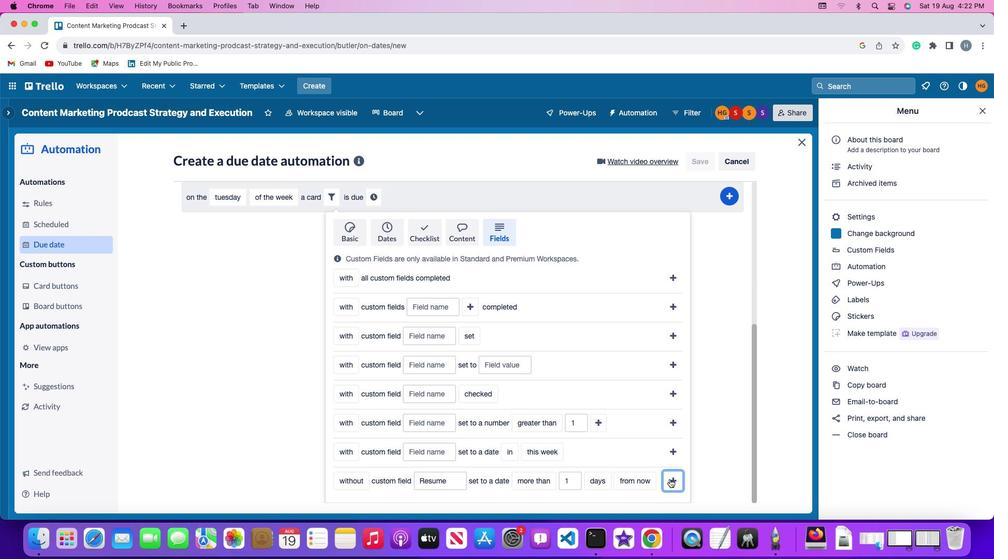 
Action: Mouse pressed left at (639, 479)
Screenshot: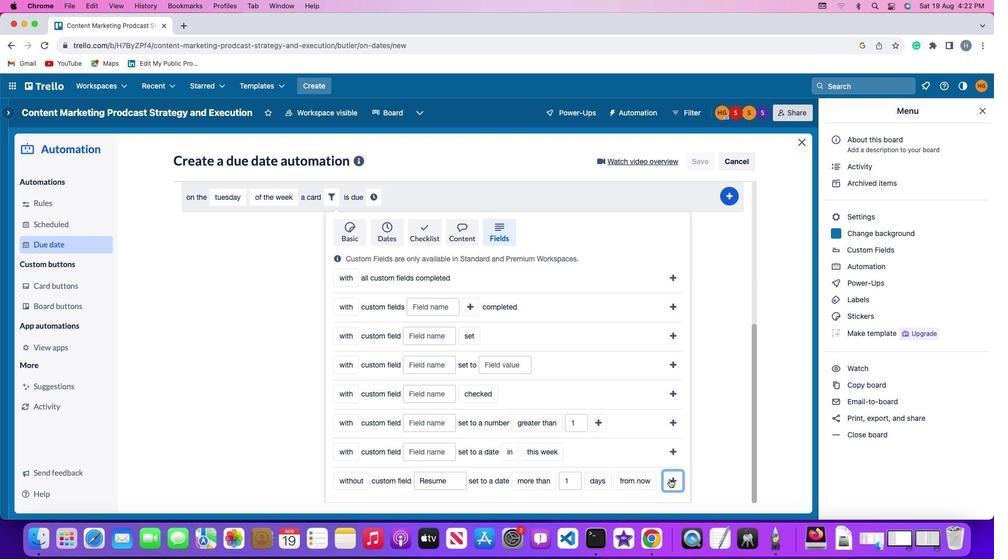 
Action: Mouse moved to (608, 460)
Screenshot: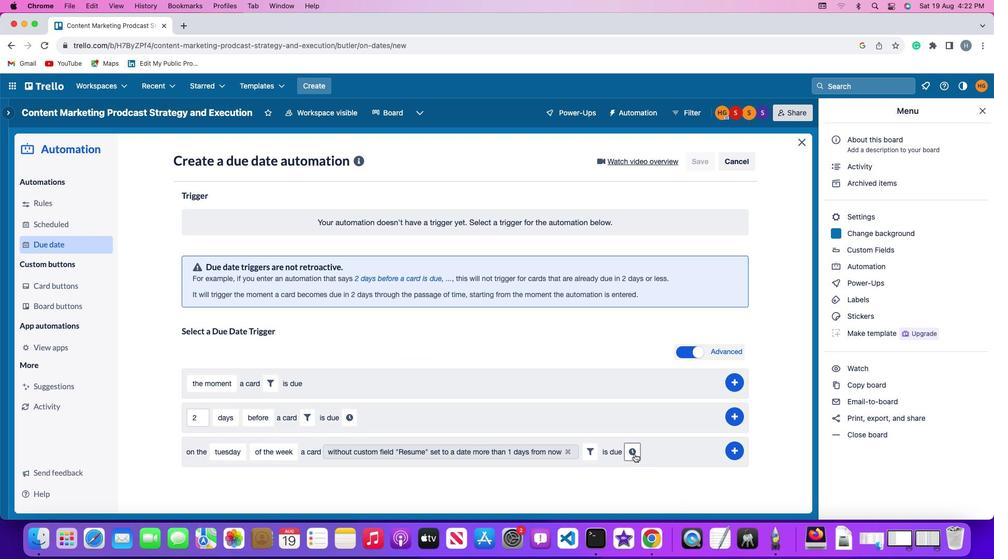 
Action: Mouse pressed left at (608, 460)
Screenshot: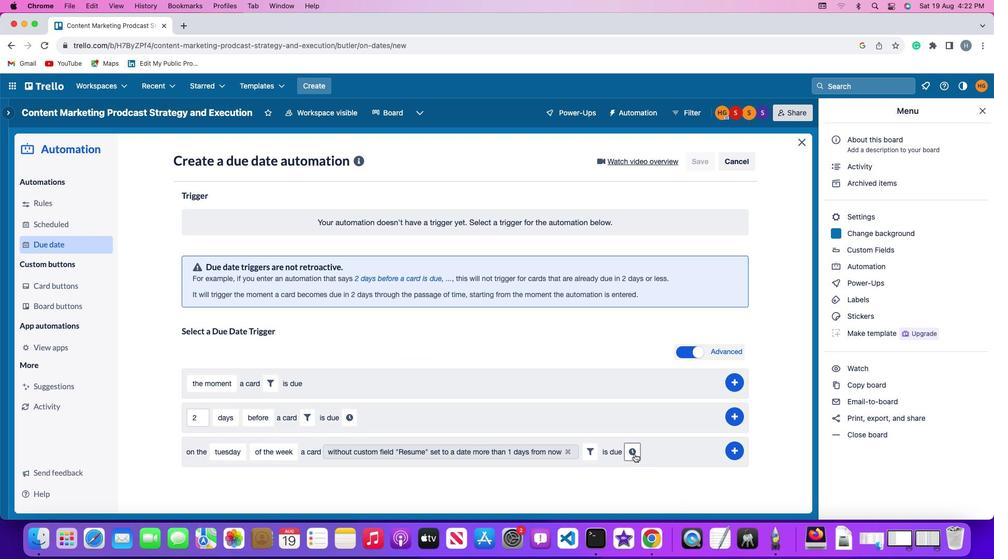 
Action: Mouse moved to (235, 479)
Screenshot: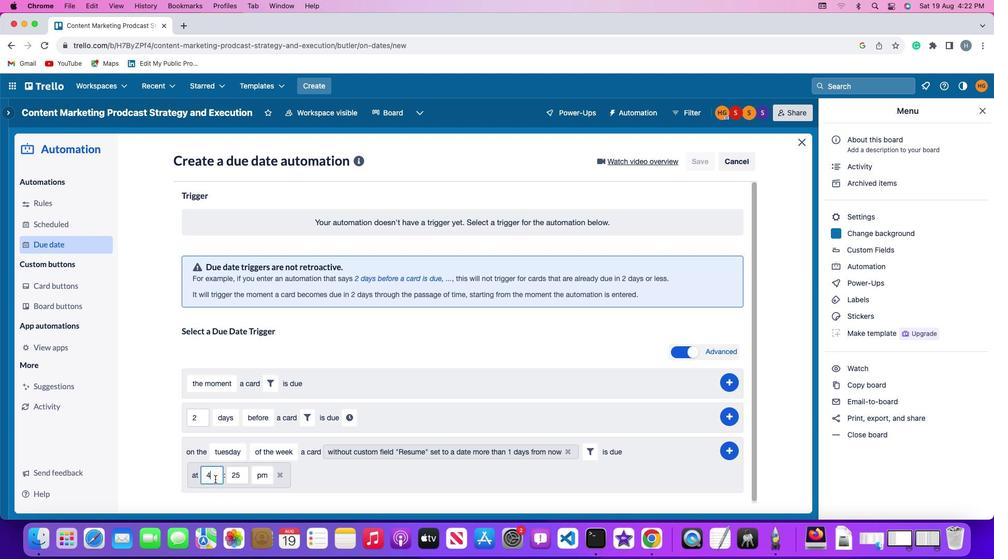 
Action: Mouse pressed left at (235, 479)
Screenshot: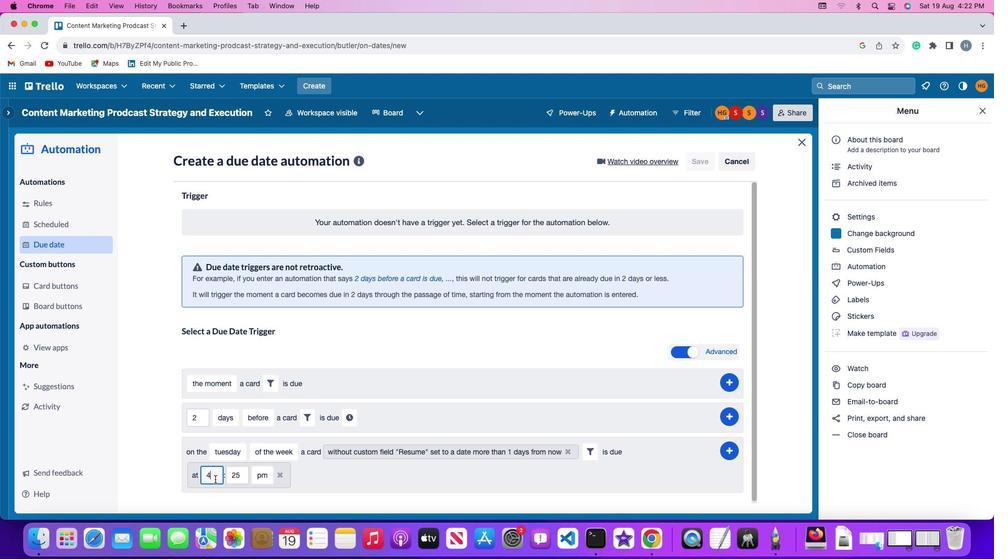 
Action: Key pressed Key.backspace'1''1'
Screenshot: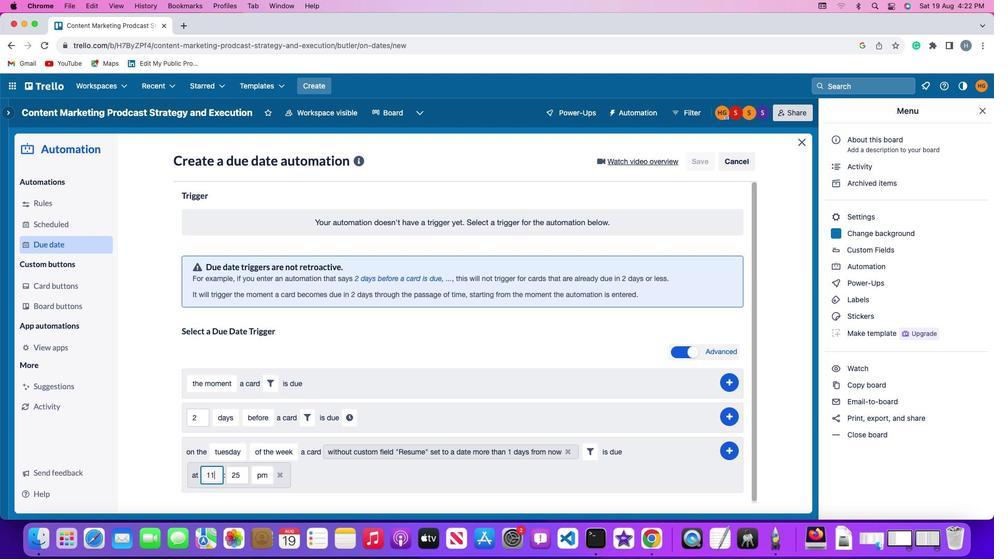 
Action: Mouse moved to (255, 478)
Screenshot: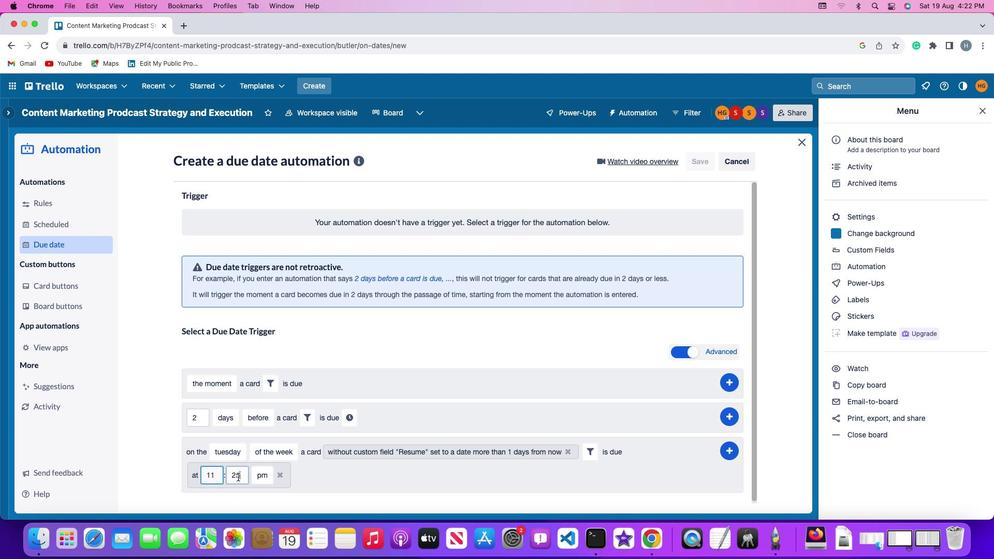 
Action: Mouse pressed left at (255, 478)
Screenshot: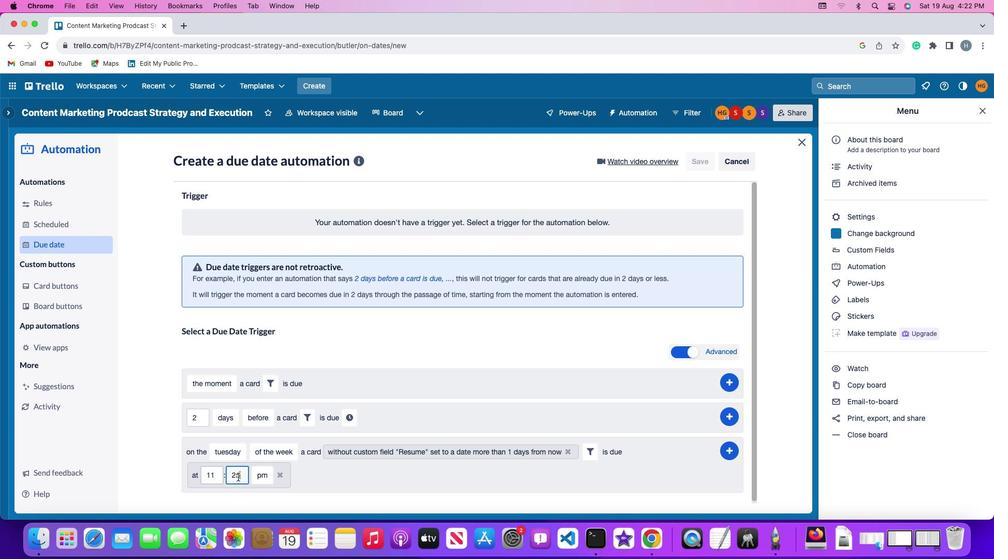 
Action: Mouse moved to (255, 478)
Screenshot: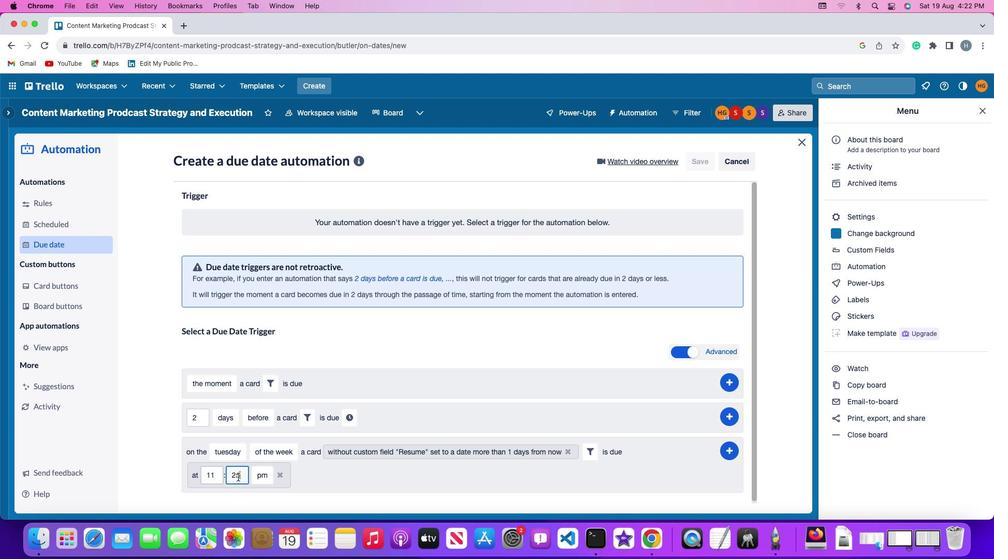 
Action: Key pressed Key.backspaceKey.backspace'0''0'
Screenshot: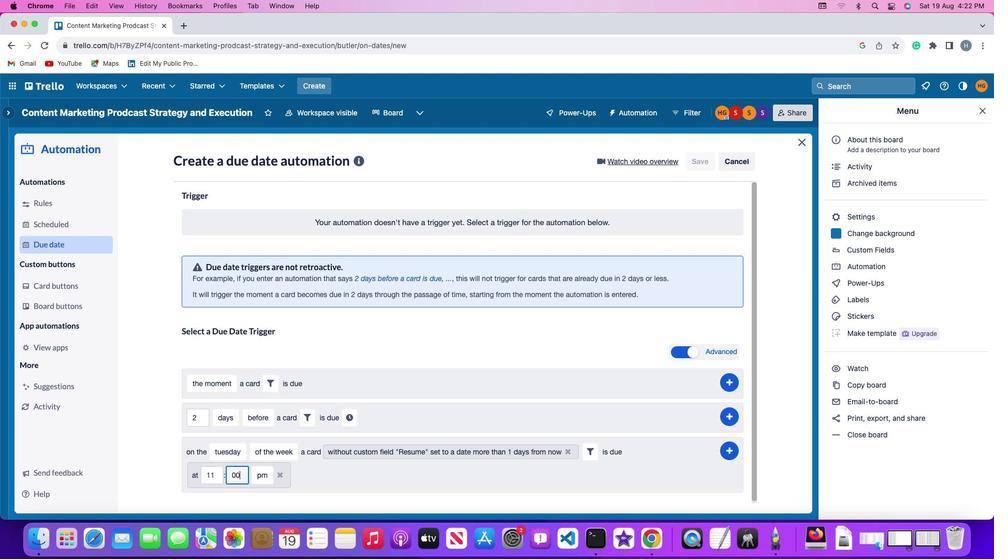 
Action: Mouse moved to (275, 475)
Screenshot: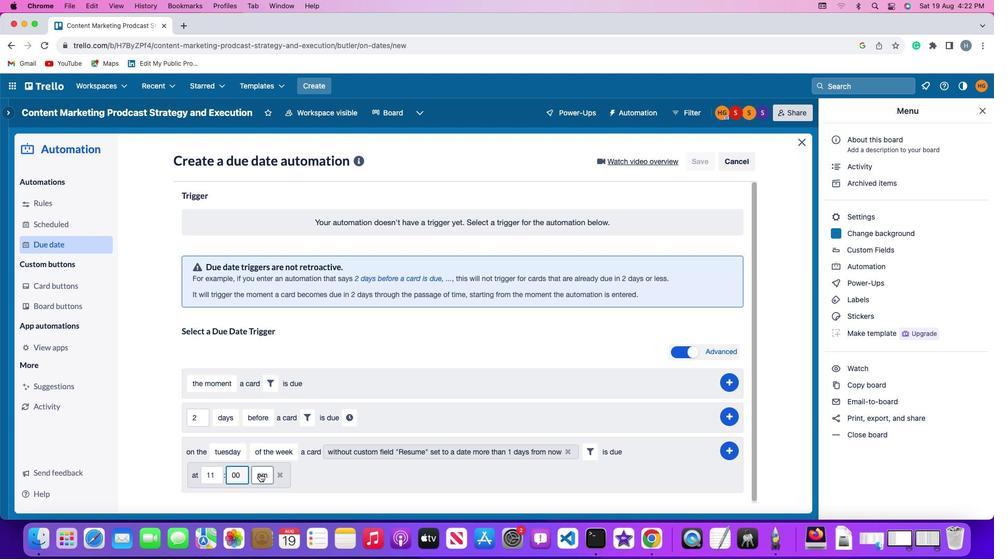 
Action: Mouse pressed left at (275, 475)
Screenshot: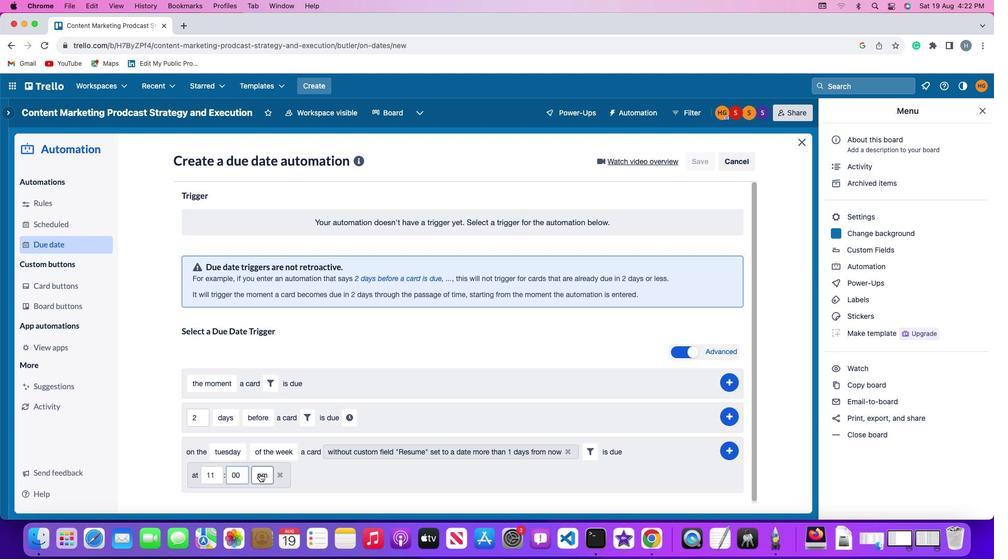 
Action: Mouse moved to (280, 447)
Screenshot: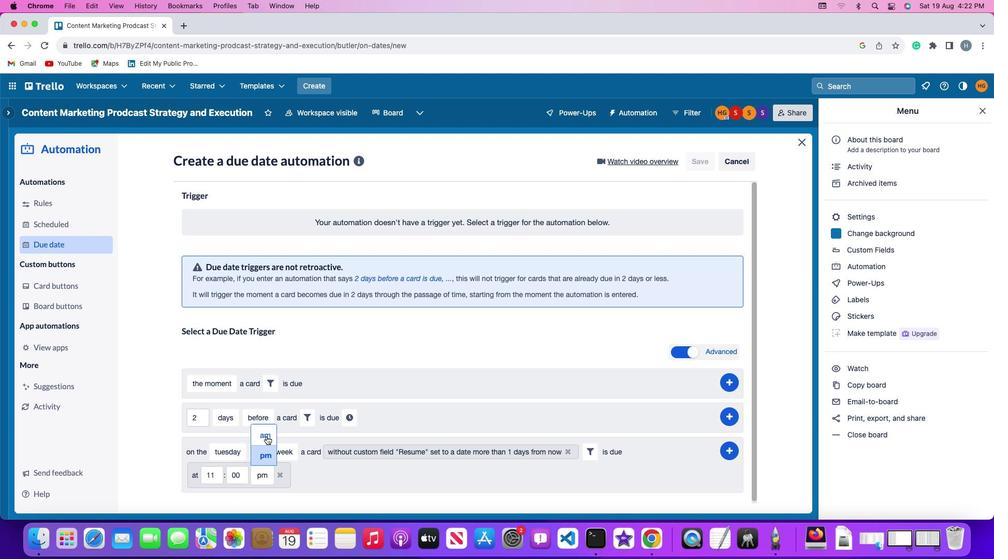 
Action: Mouse pressed left at (280, 447)
Screenshot: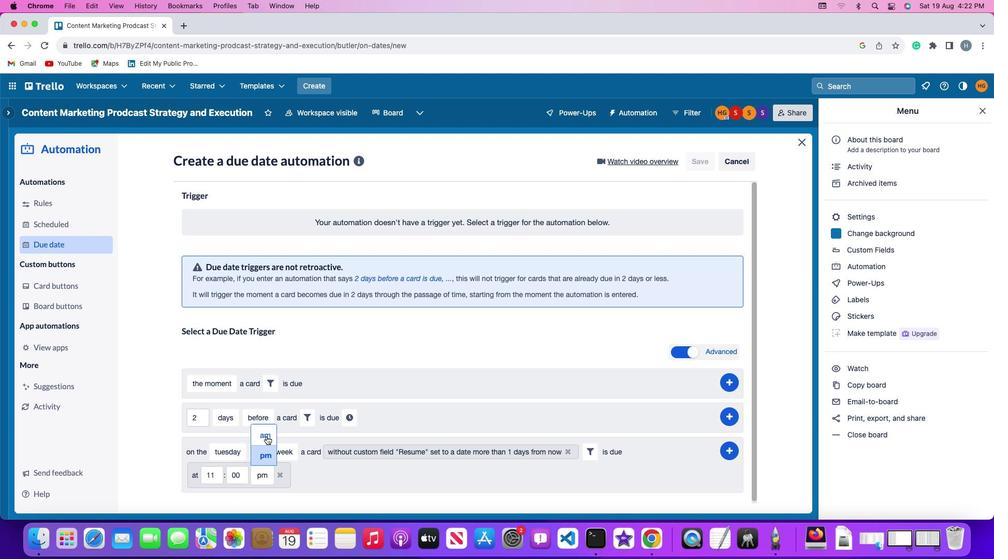 
Action: Mouse moved to (692, 455)
Screenshot: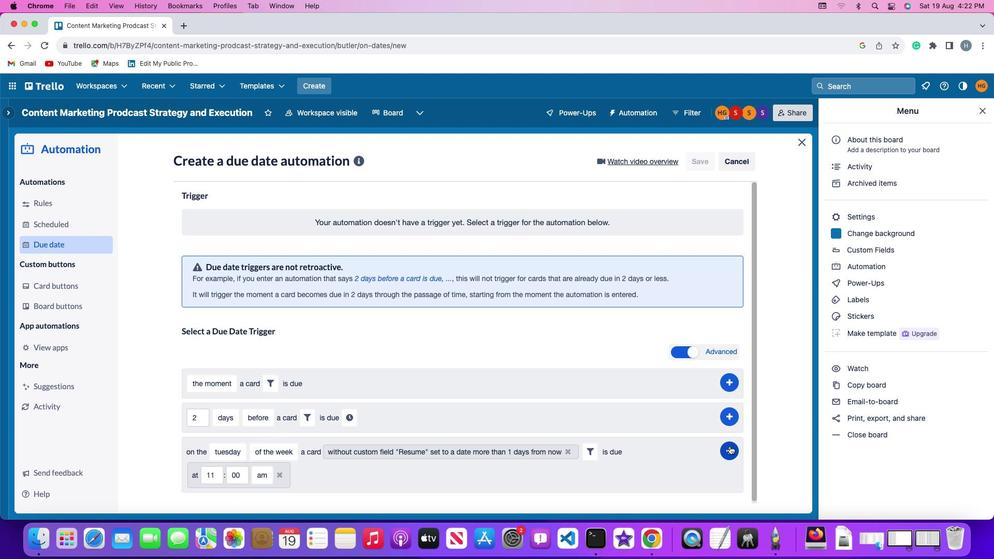 
Action: Mouse pressed left at (692, 455)
Screenshot: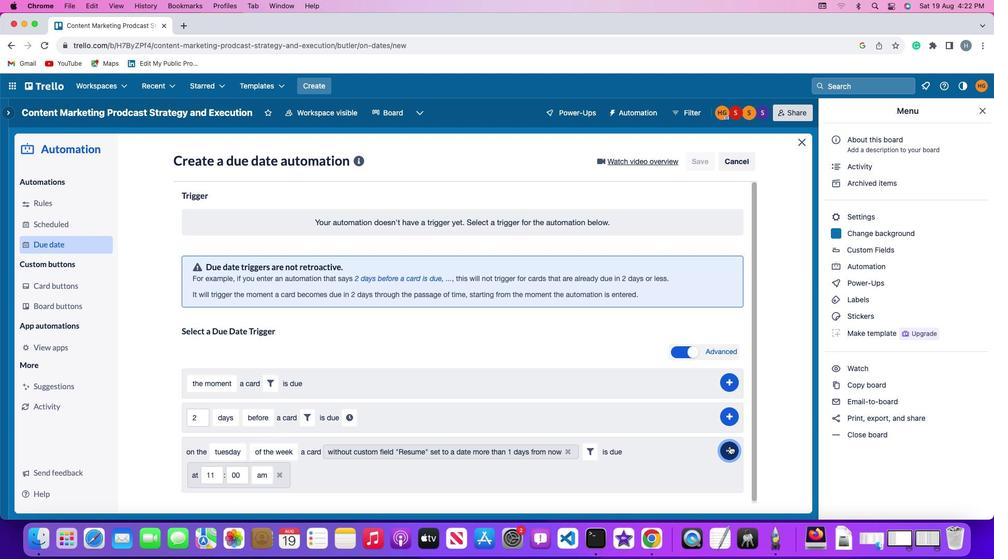 
Action: Mouse moved to (740, 408)
Screenshot: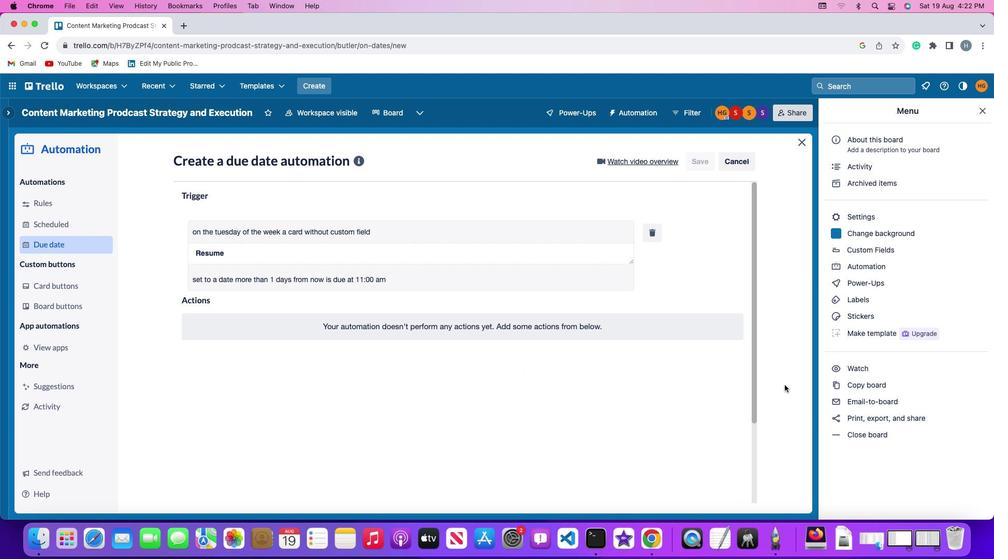 
